 Task: Find connections with filter location Vassouras with filter topic #Innovationwith filter profile language Potuguese with filter current company Electric Vehicle Info with filter school Maharishi Vidya Mandir Senior Secondary School with filter industry Government Administration with filter service category Mortgage Lending with filter keywords title Supervisor
Action: Mouse moved to (475, 165)
Screenshot: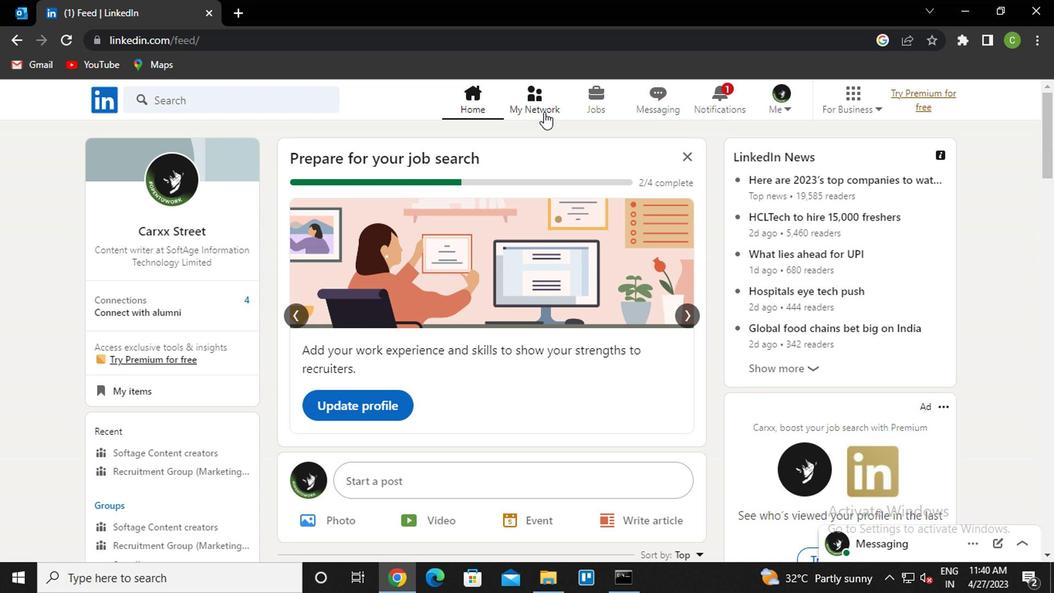 
Action: Mouse pressed left at (475, 165)
Screenshot: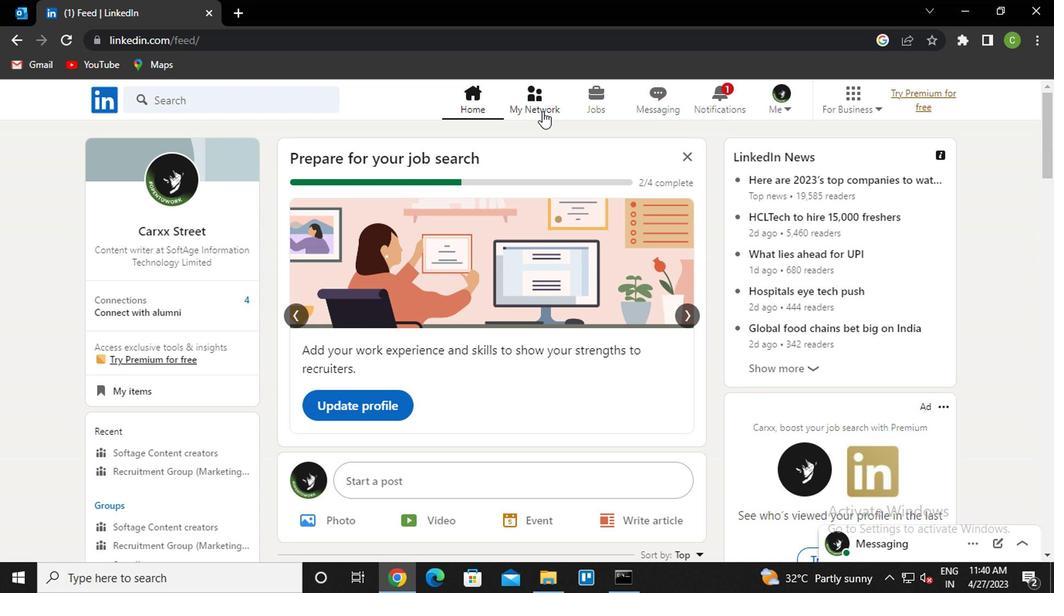 
Action: Mouse moved to (263, 228)
Screenshot: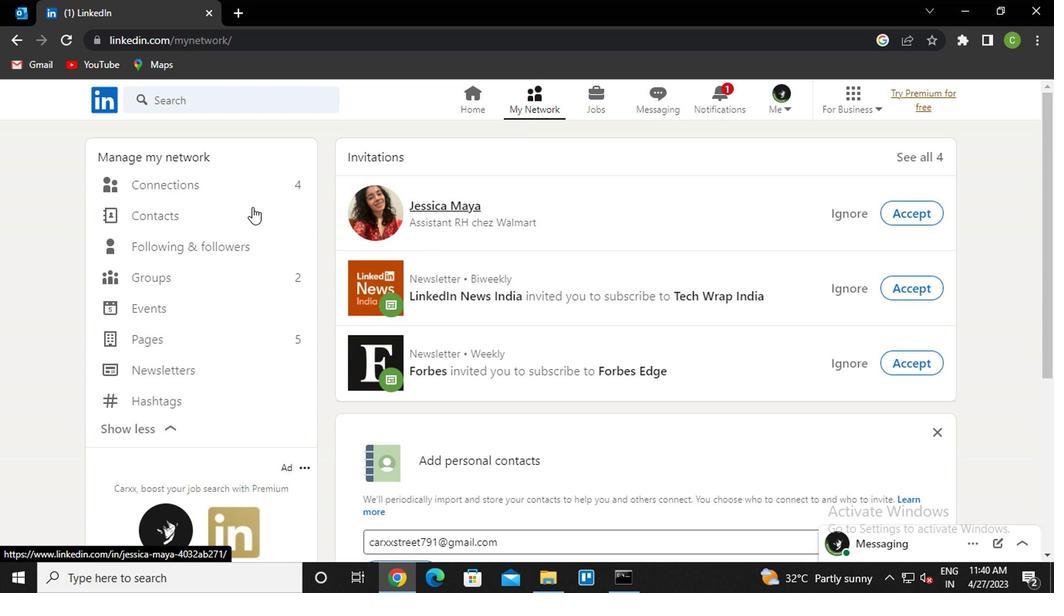 
Action: Mouse pressed left at (263, 228)
Screenshot: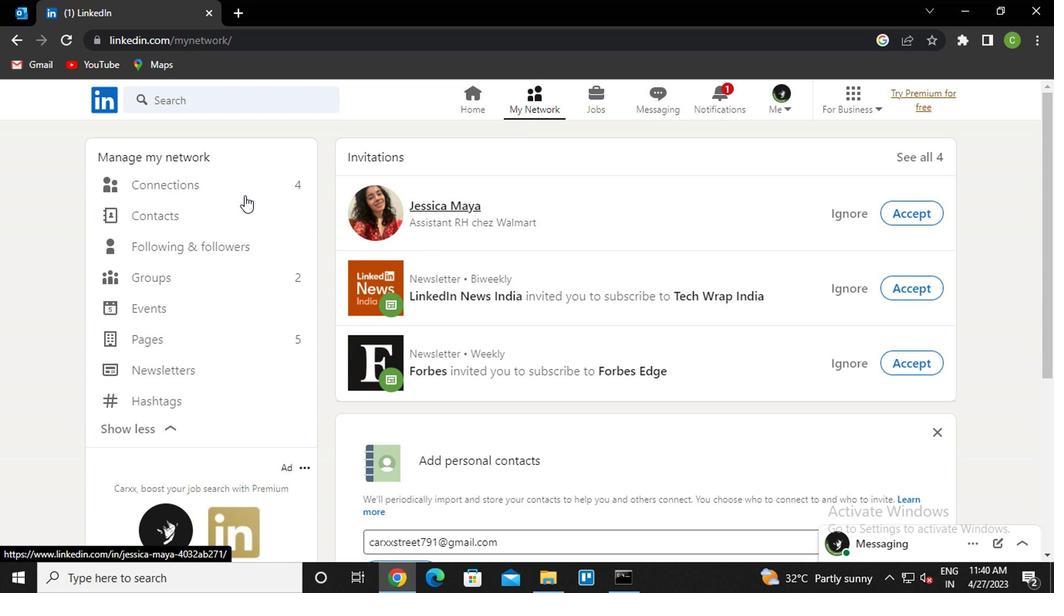 
Action: Mouse moved to (263, 226)
Screenshot: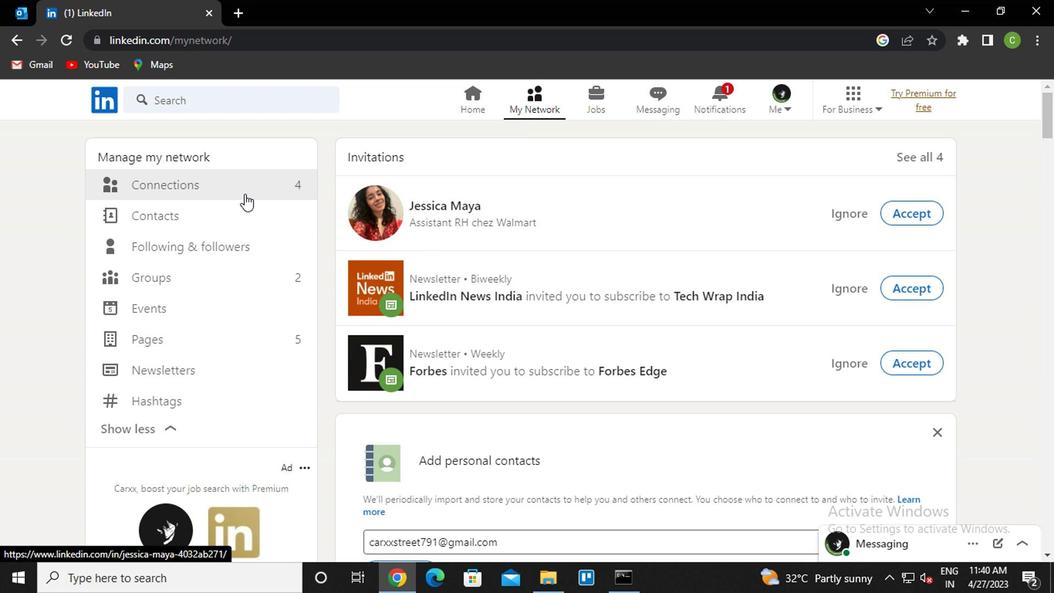 
Action: Mouse pressed left at (263, 226)
Screenshot: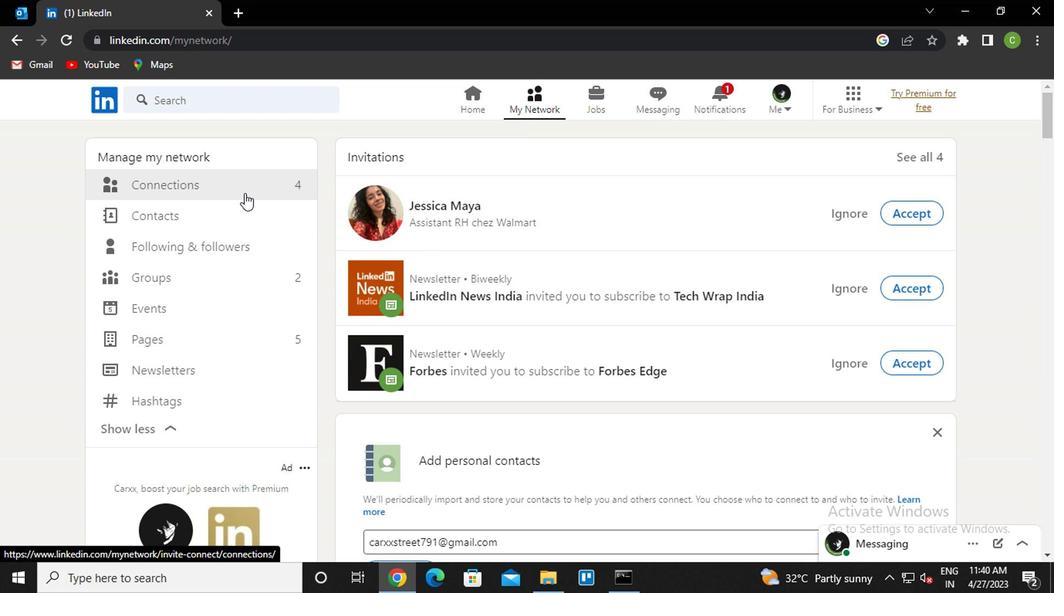 
Action: Mouse moved to (537, 221)
Screenshot: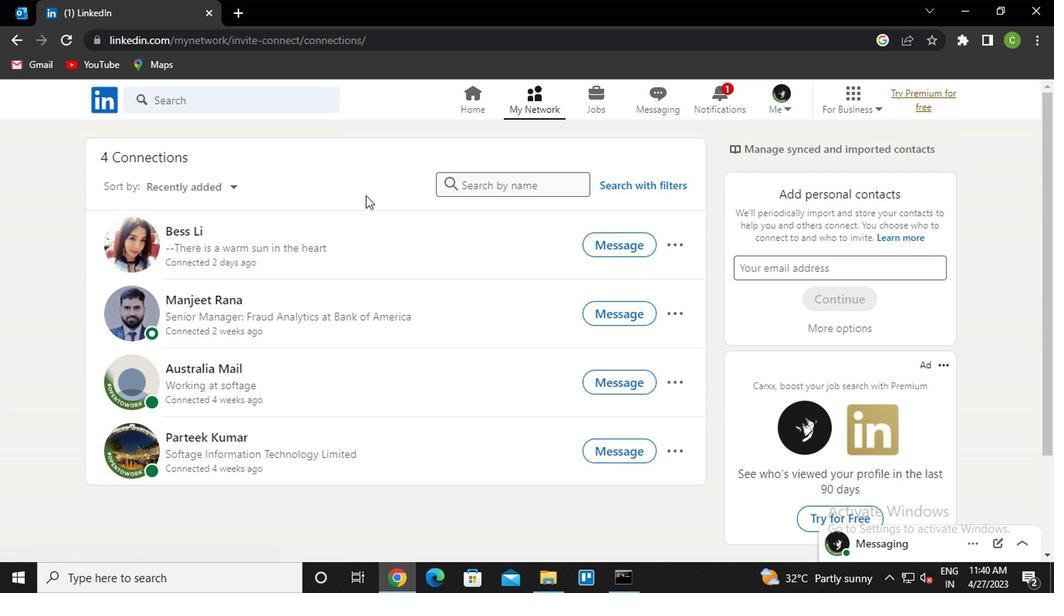 
Action: Mouse pressed left at (537, 221)
Screenshot: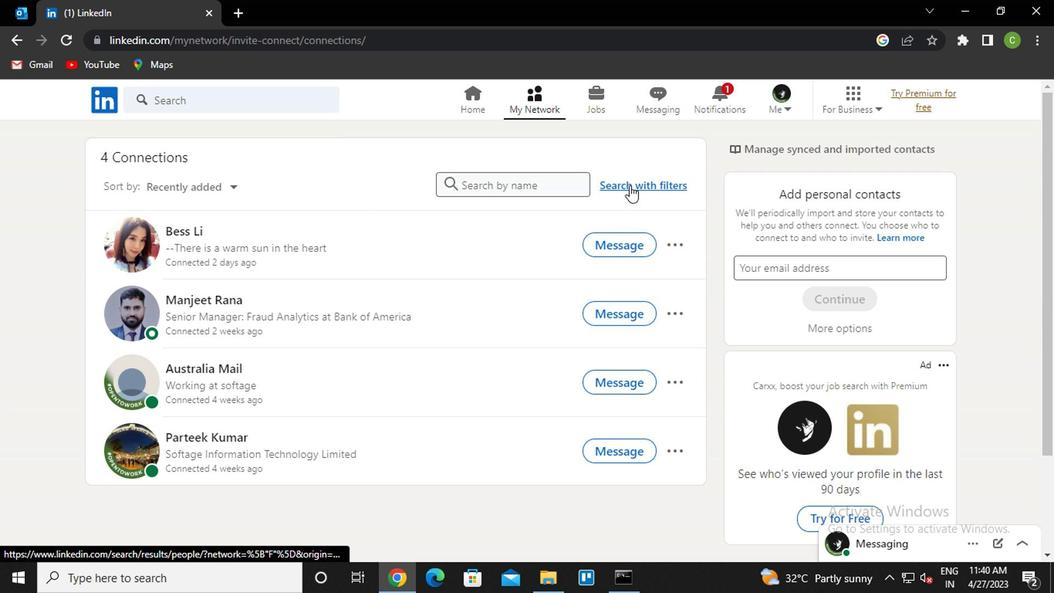 
Action: Mouse moved to (508, 195)
Screenshot: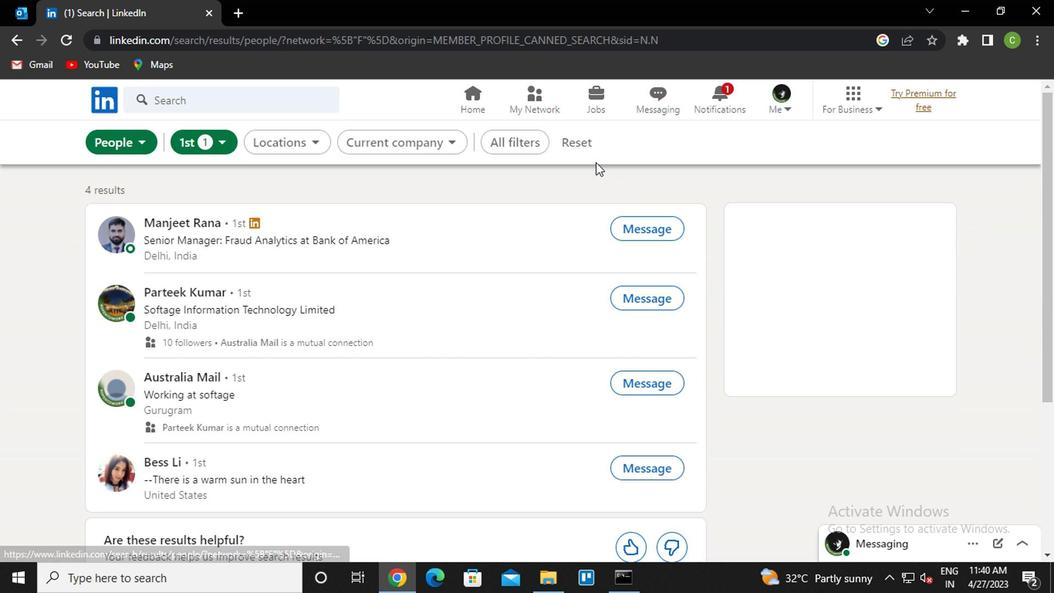 
Action: Mouse pressed left at (508, 195)
Screenshot: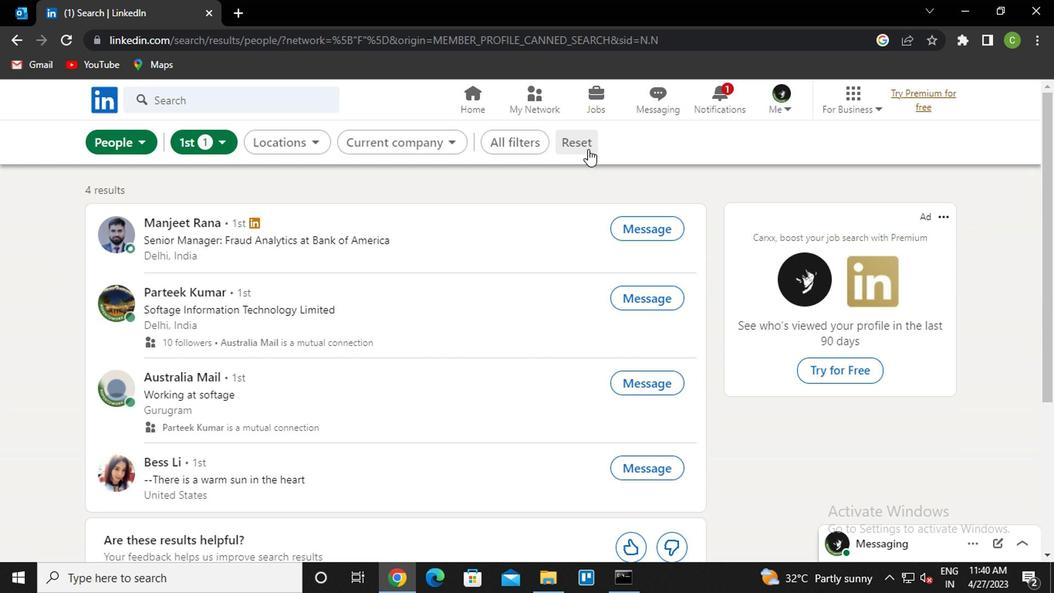 
Action: Mouse moved to (485, 193)
Screenshot: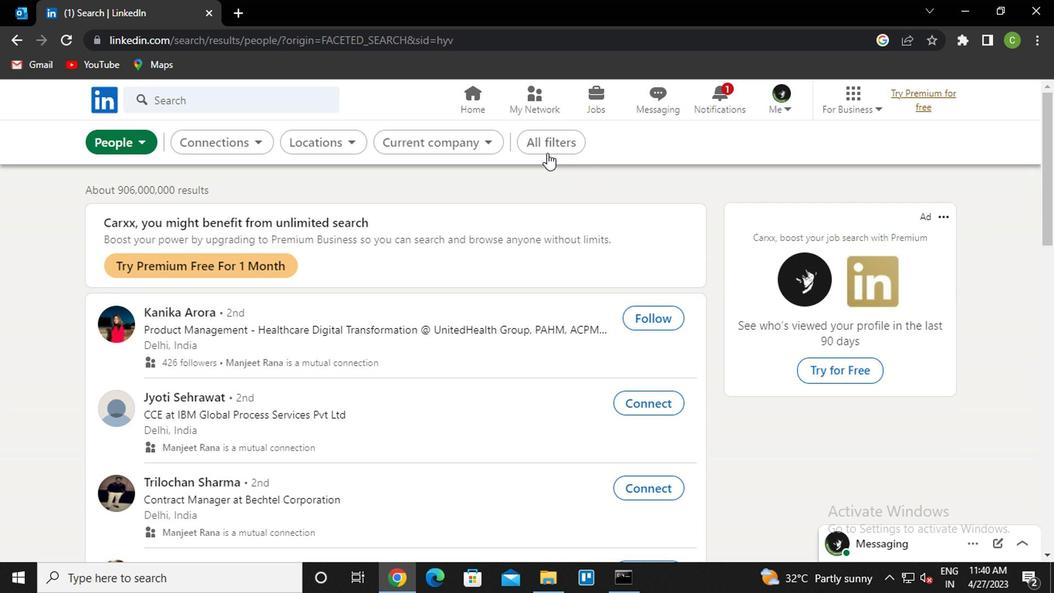 
Action: Mouse pressed left at (485, 193)
Screenshot: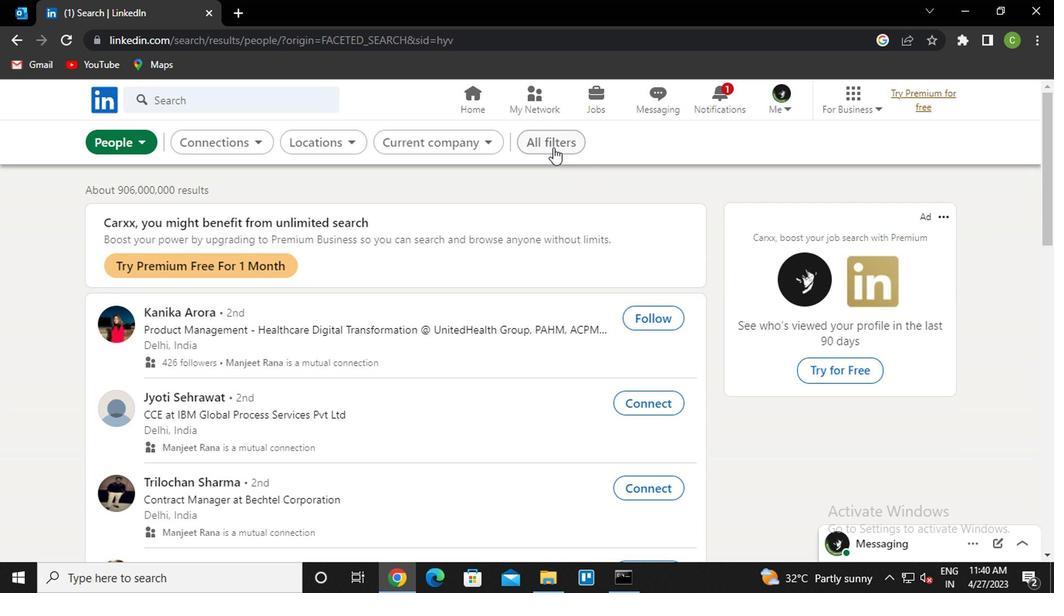 
Action: Mouse moved to (665, 314)
Screenshot: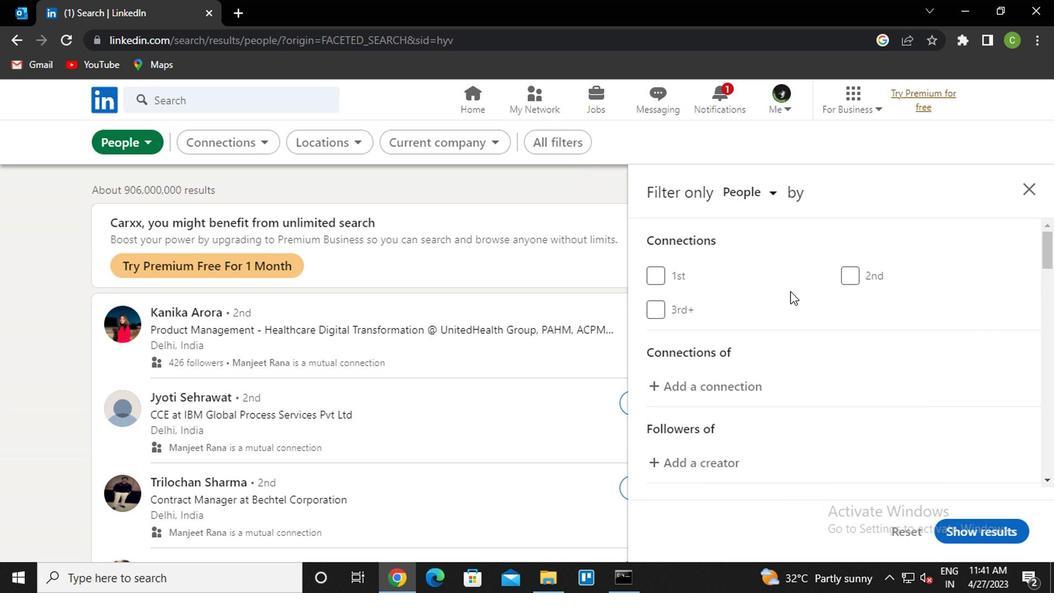 
Action: Mouse scrolled (665, 313) with delta (0, 0)
Screenshot: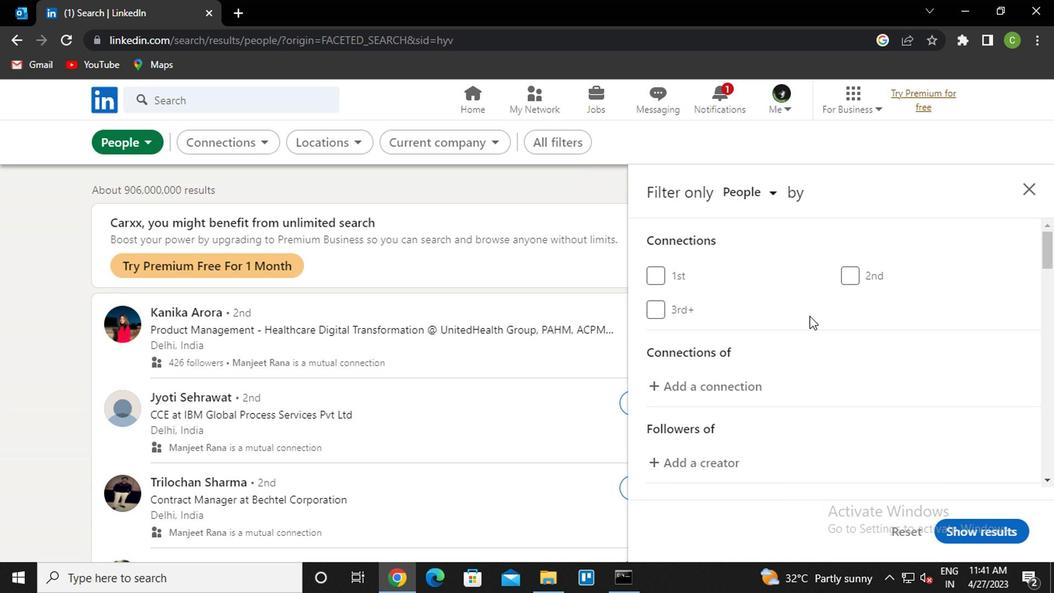 
Action: Mouse scrolled (665, 313) with delta (0, 0)
Screenshot: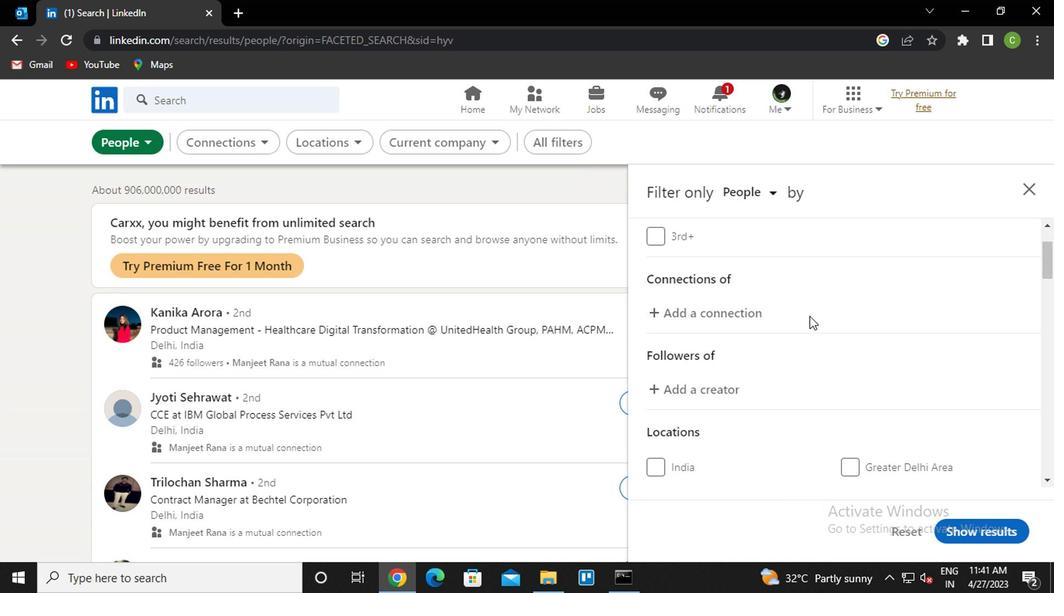 
Action: Mouse scrolled (665, 313) with delta (0, 0)
Screenshot: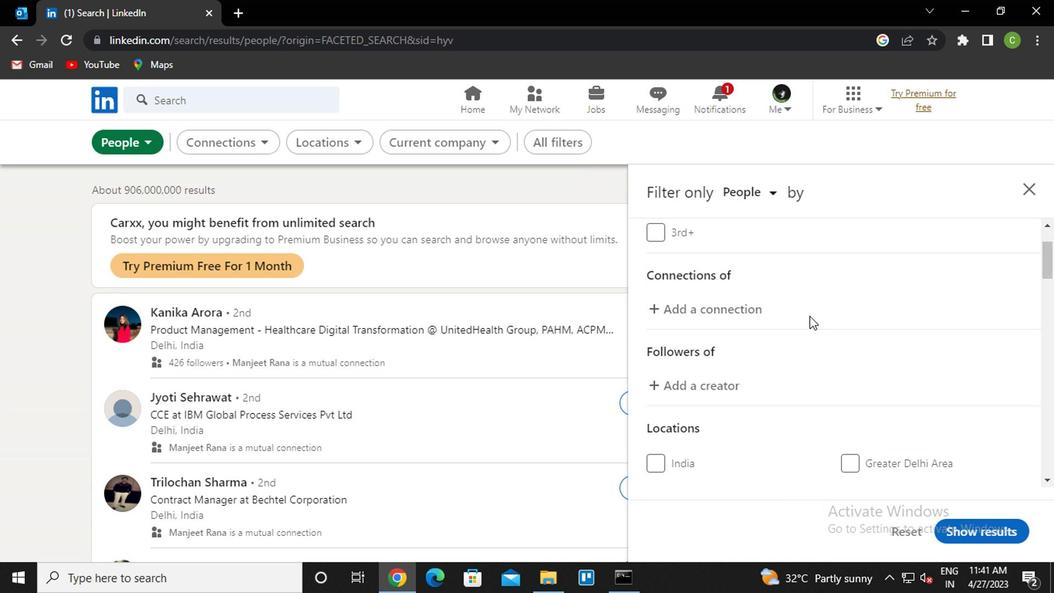 
Action: Mouse scrolled (665, 313) with delta (0, 0)
Screenshot: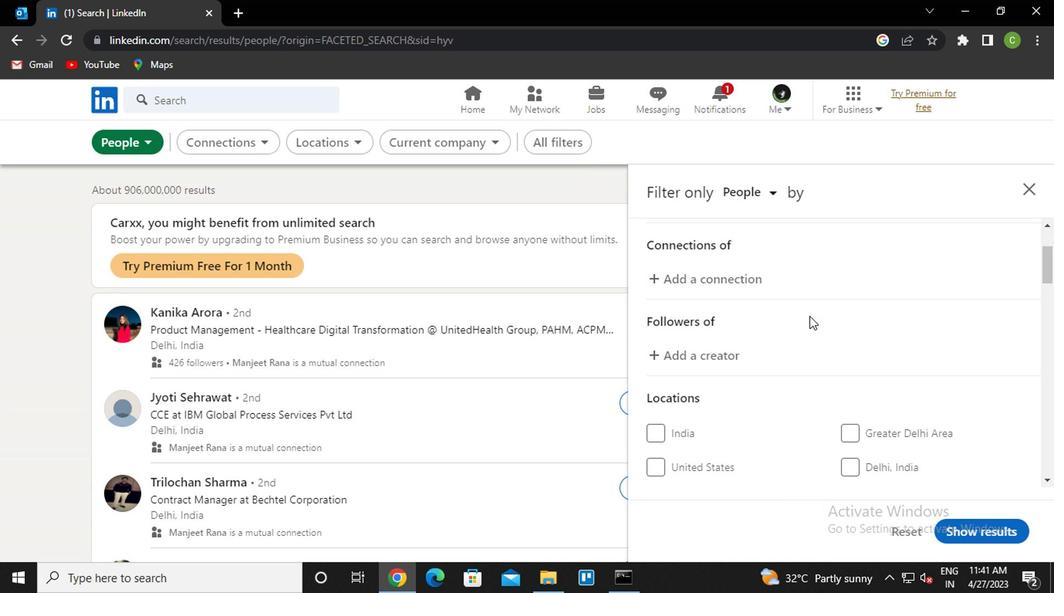
Action: Mouse moved to (711, 304)
Screenshot: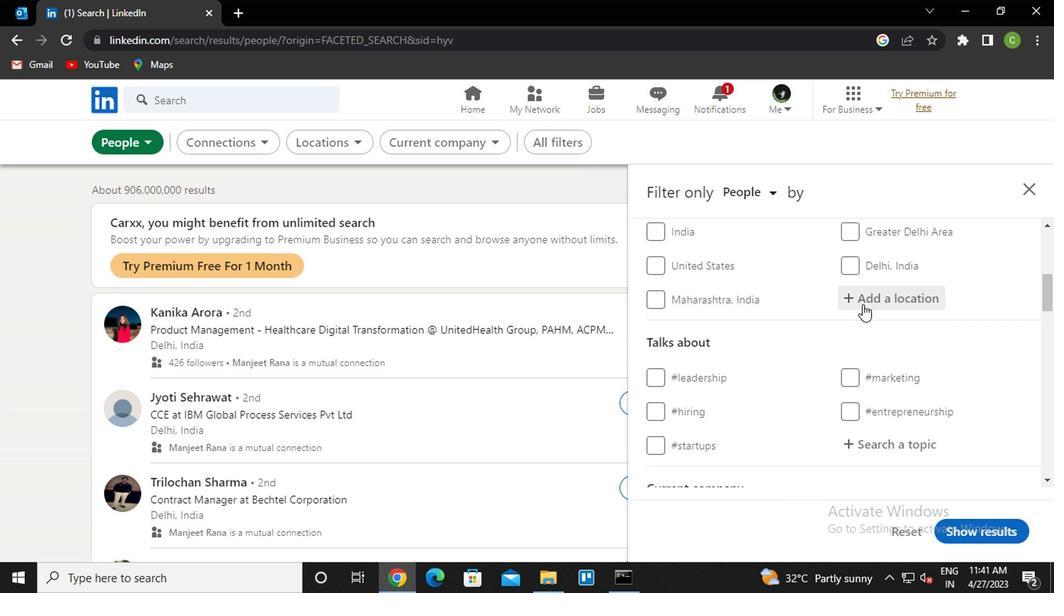 
Action: Mouse pressed left at (711, 304)
Screenshot: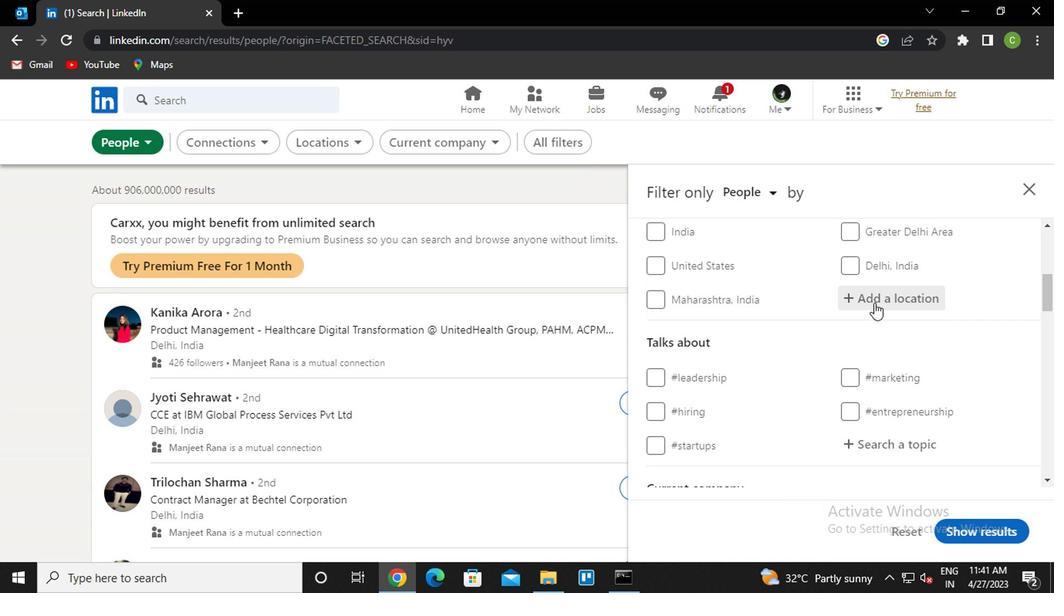 
Action: Key pressed <Key.caps_lock>v<Key.caps_lock>assour<Key.down><Key.enter>
Screenshot: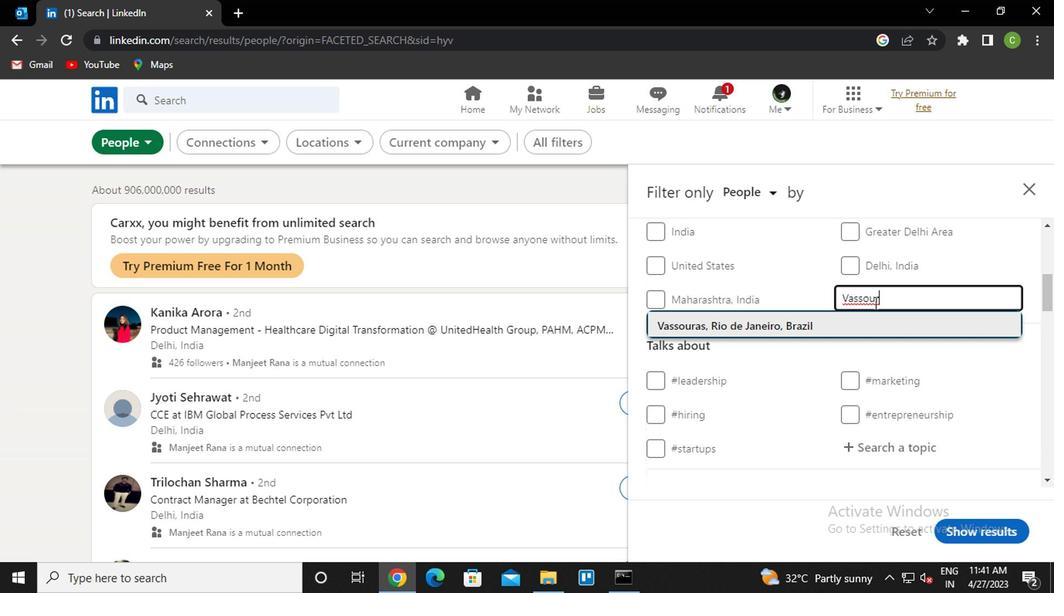 
Action: Mouse scrolled (711, 304) with delta (0, 0)
Screenshot: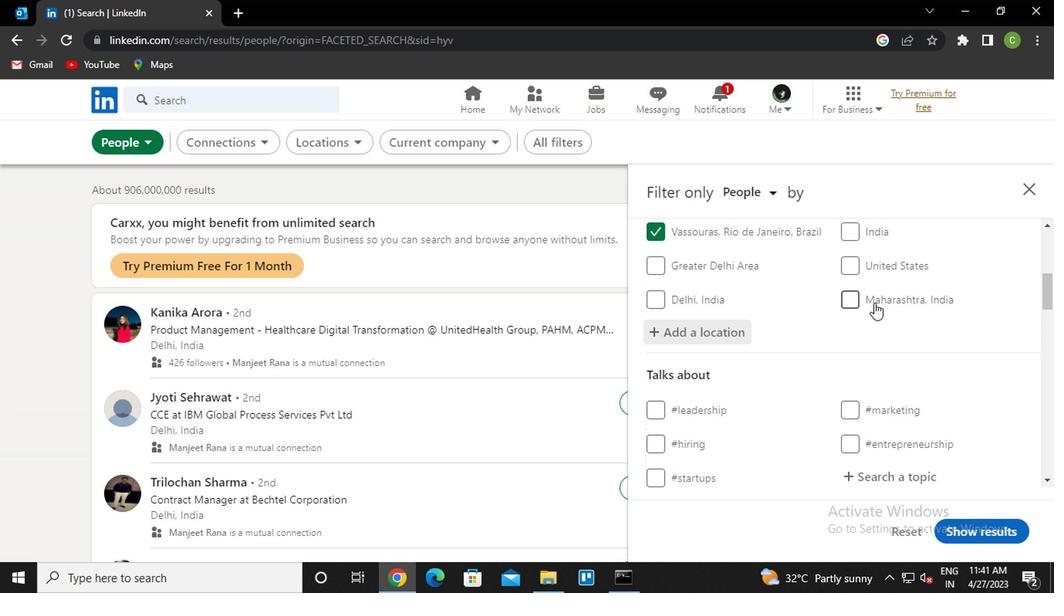 
Action: Mouse scrolled (711, 304) with delta (0, 0)
Screenshot: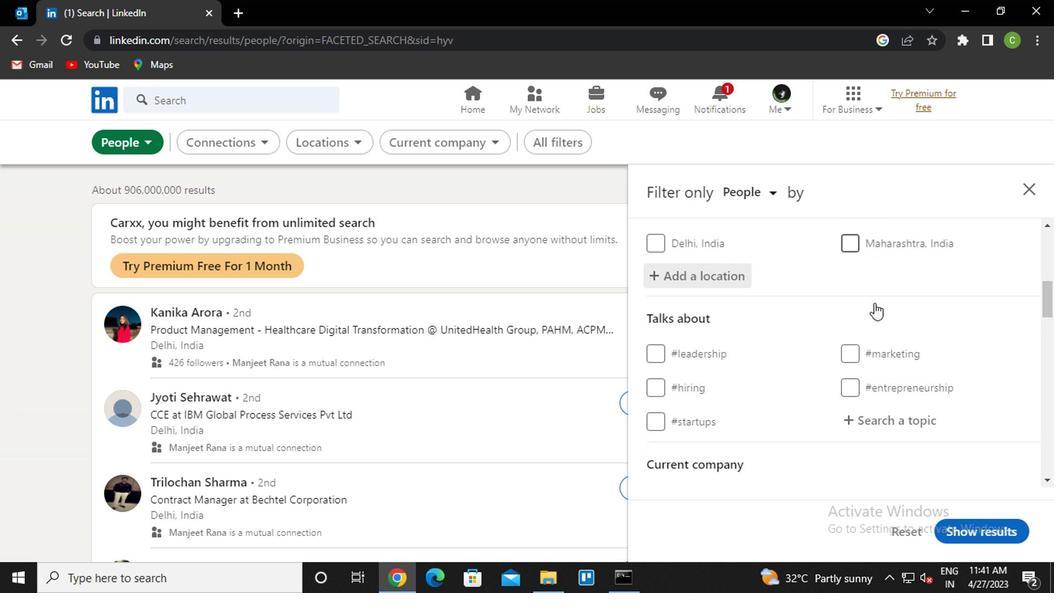 
Action: Mouse moved to (717, 313)
Screenshot: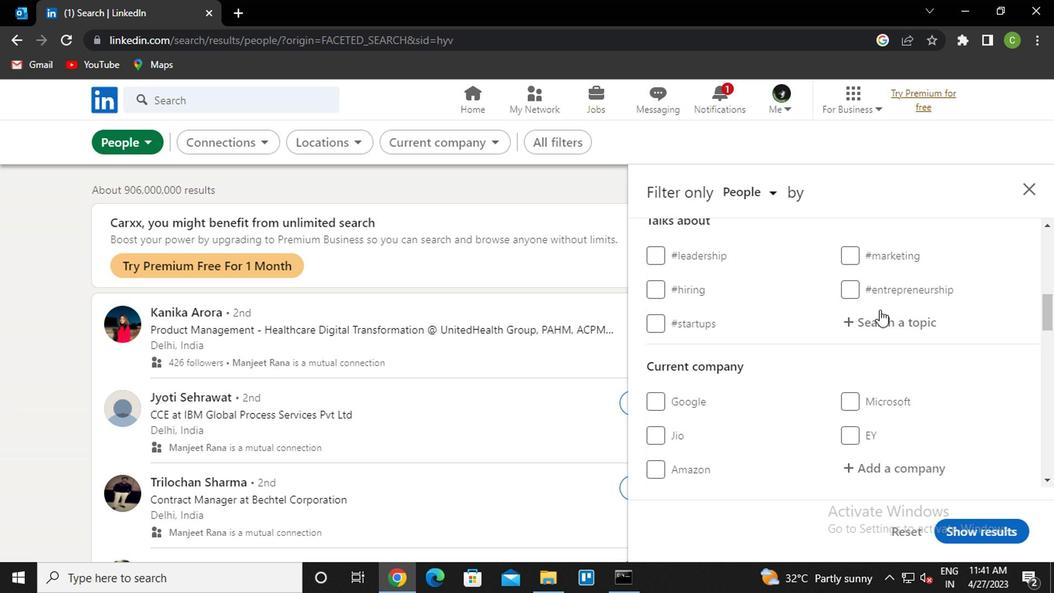 
Action: Mouse pressed left at (717, 313)
Screenshot: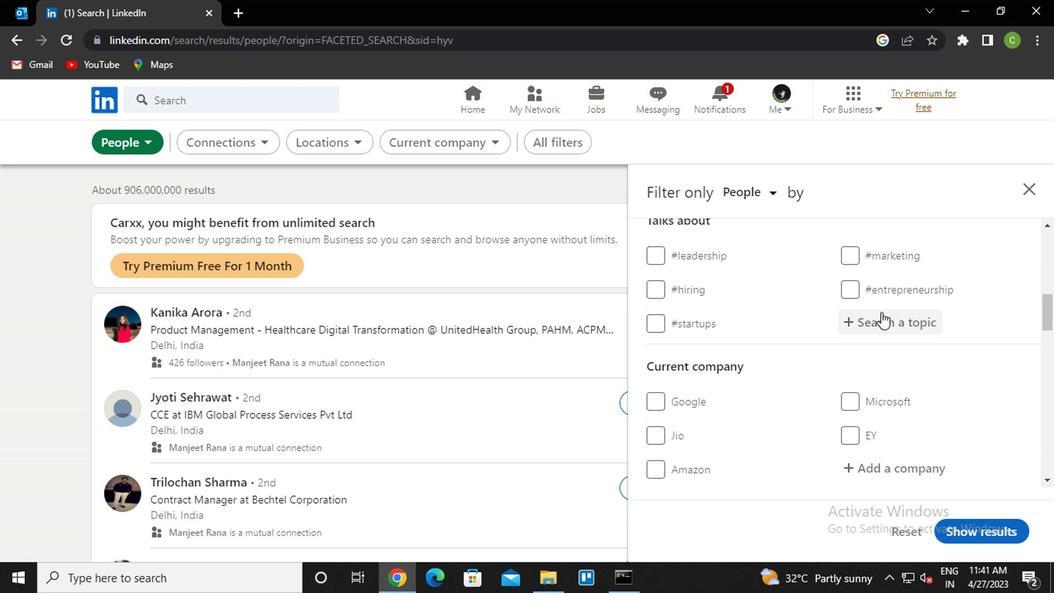 
Action: Key pressed innovatio<Key.down><Key.enter>
Screenshot: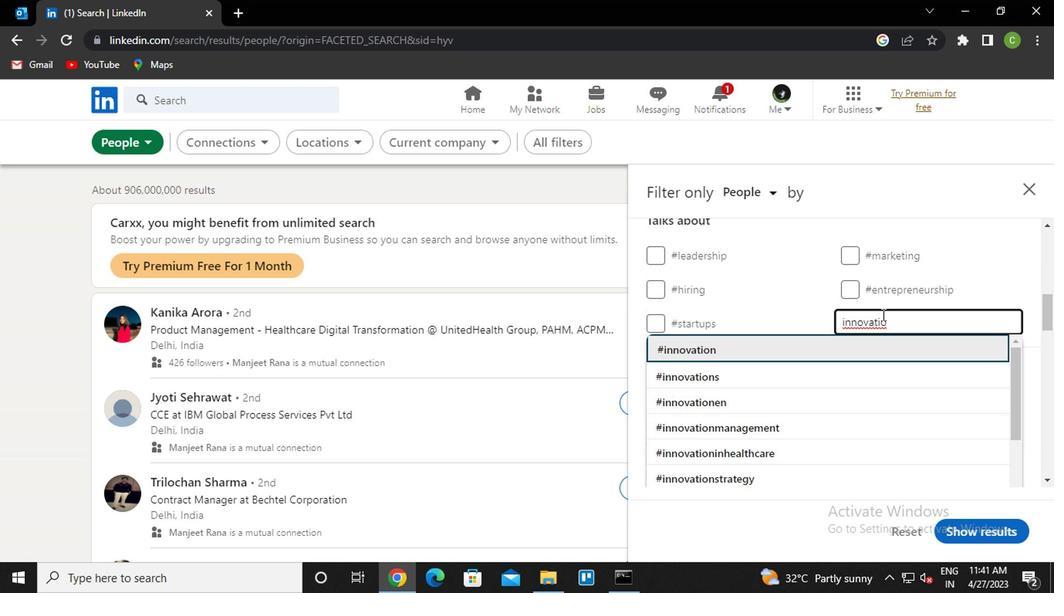 
Action: Mouse scrolled (717, 312) with delta (0, 0)
Screenshot: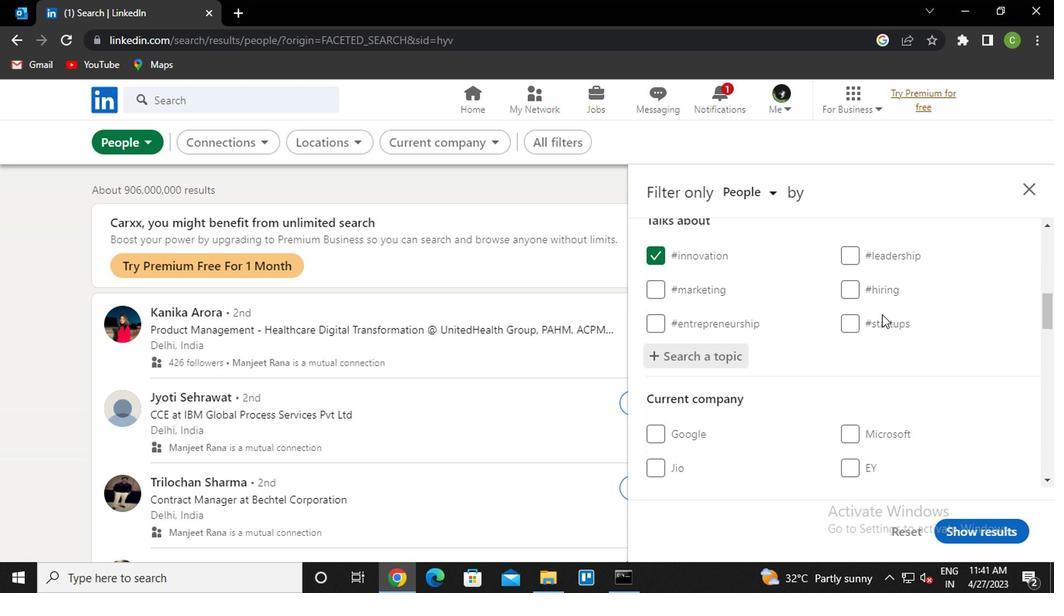 
Action: Mouse scrolled (717, 312) with delta (0, 0)
Screenshot: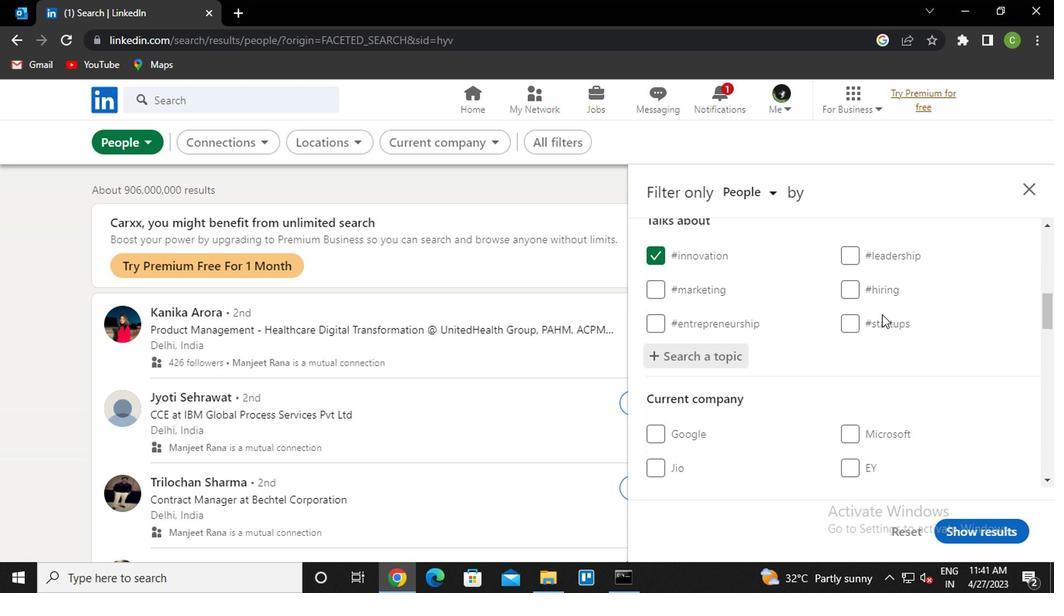 
Action: Mouse scrolled (717, 312) with delta (0, 0)
Screenshot: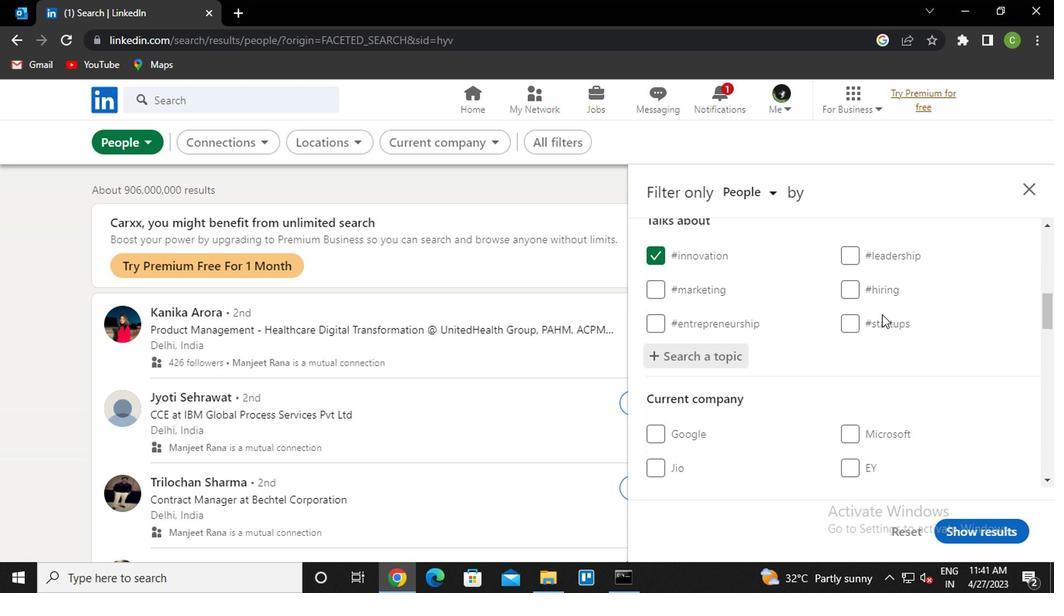 
Action: Mouse scrolled (717, 312) with delta (0, 0)
Screenshot: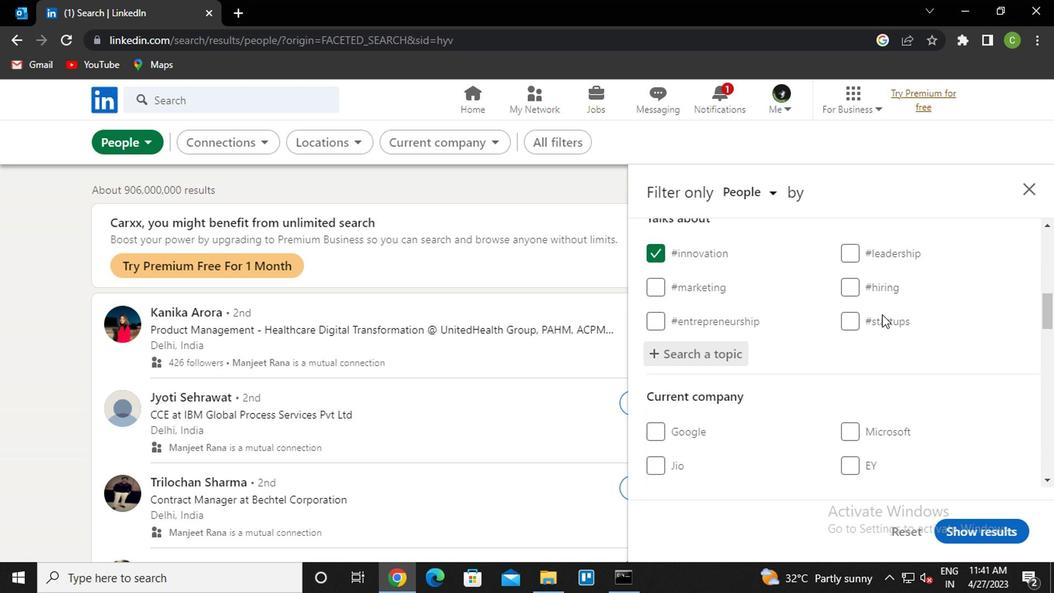 
Action: Mouse scrolled (717, 312) with delta (0, 0)
Screenshot: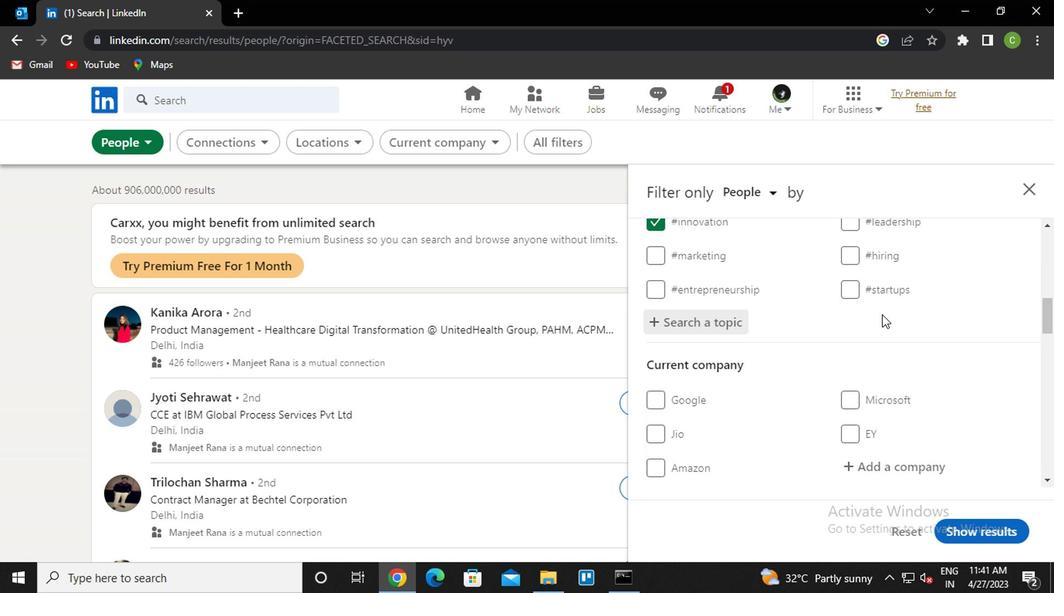 
Action: Mouse scrolled (717, 312) with delta (0, 0)
Screenshot: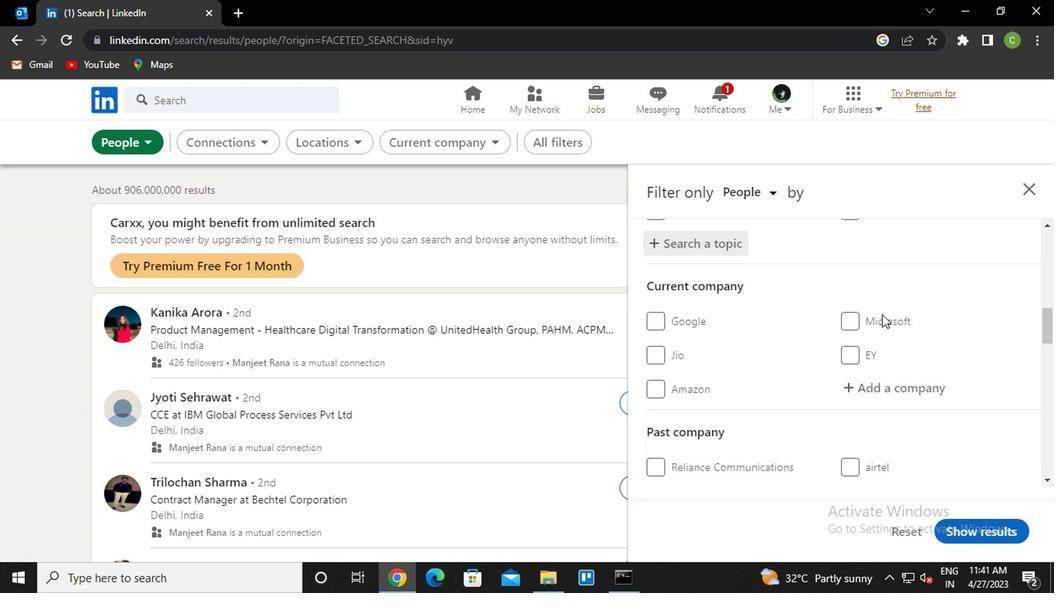 
Action: Mouse scrolled (717, 312) with delta (0, 0)
Screenshot: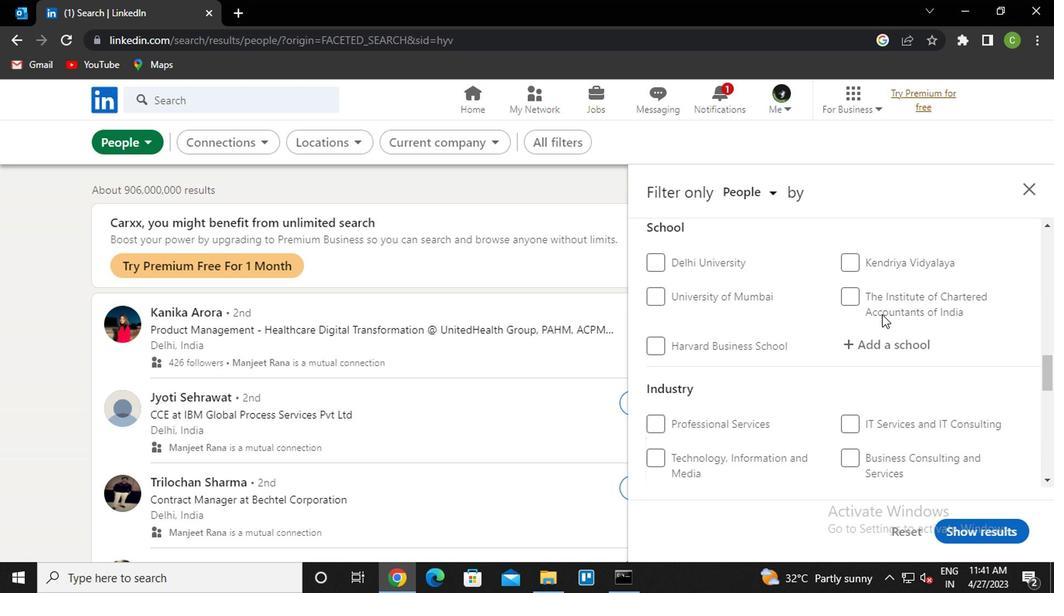 
Action: Mouse scrolled (717, 312) with delta (0, 0)
Screenshot: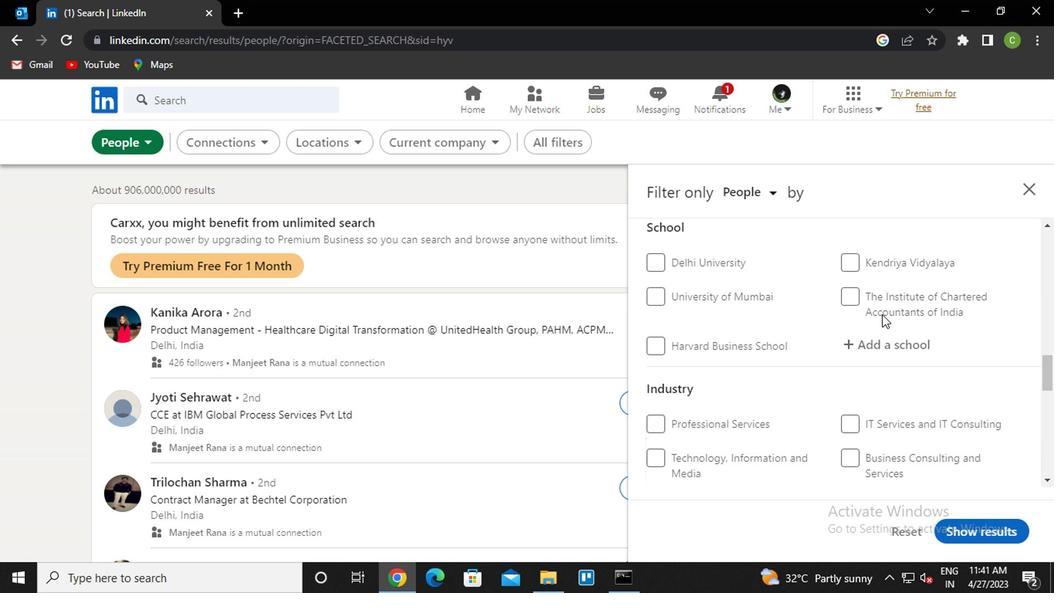 
Action: Mouse scrolled (717, 312) with delta (0, 0)
Screenshot: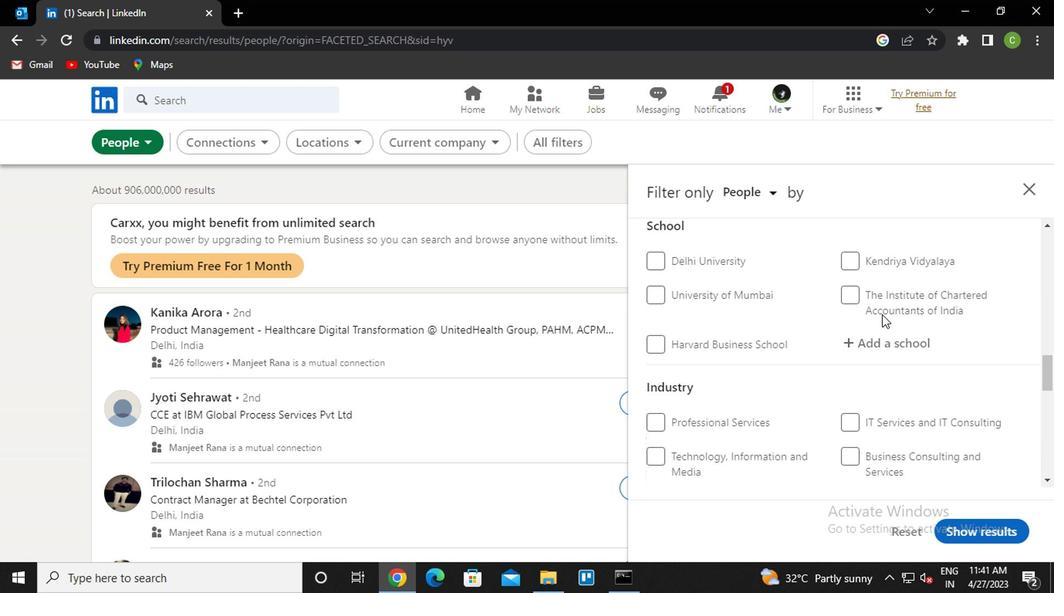 
Action: Mouse scrolled (717, 312) with delta (0, 0)
Screenshot: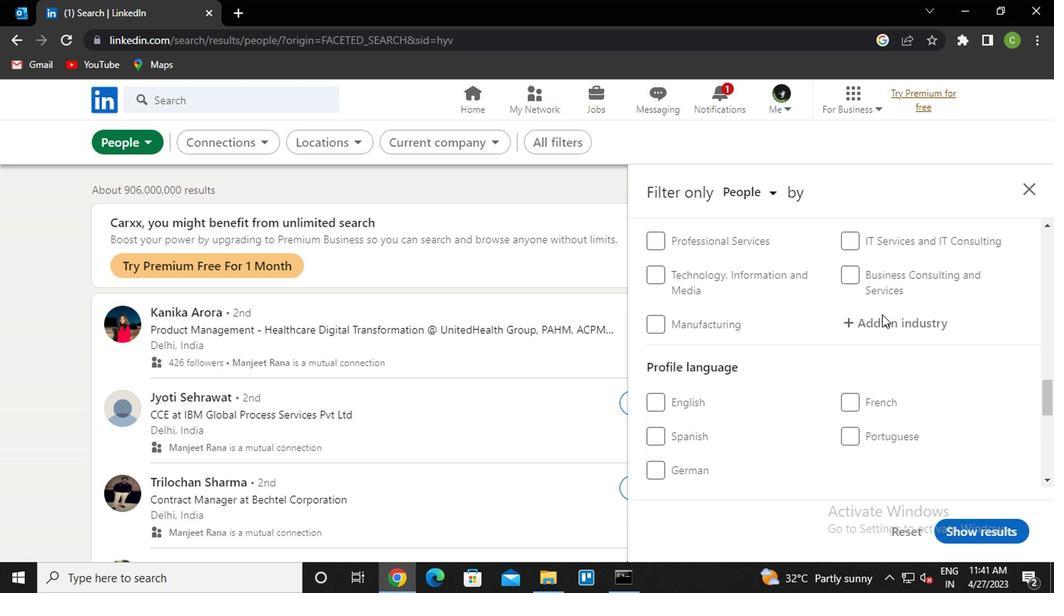 
Action: Mouse moved to (700, 308)
Screenshot: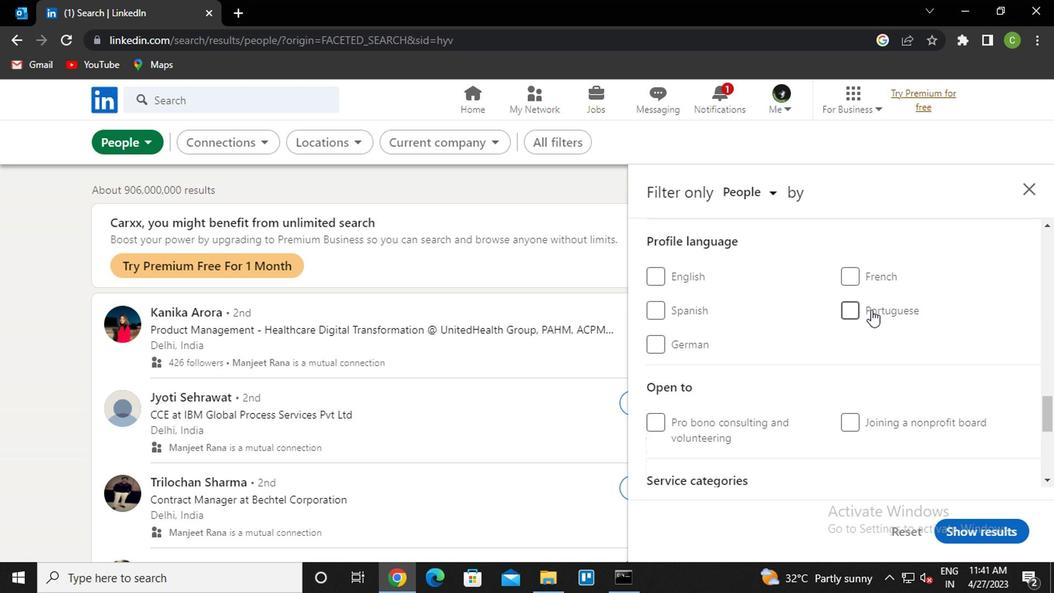 
Action: Mouse pressed left at (700, 308)
Screenshot: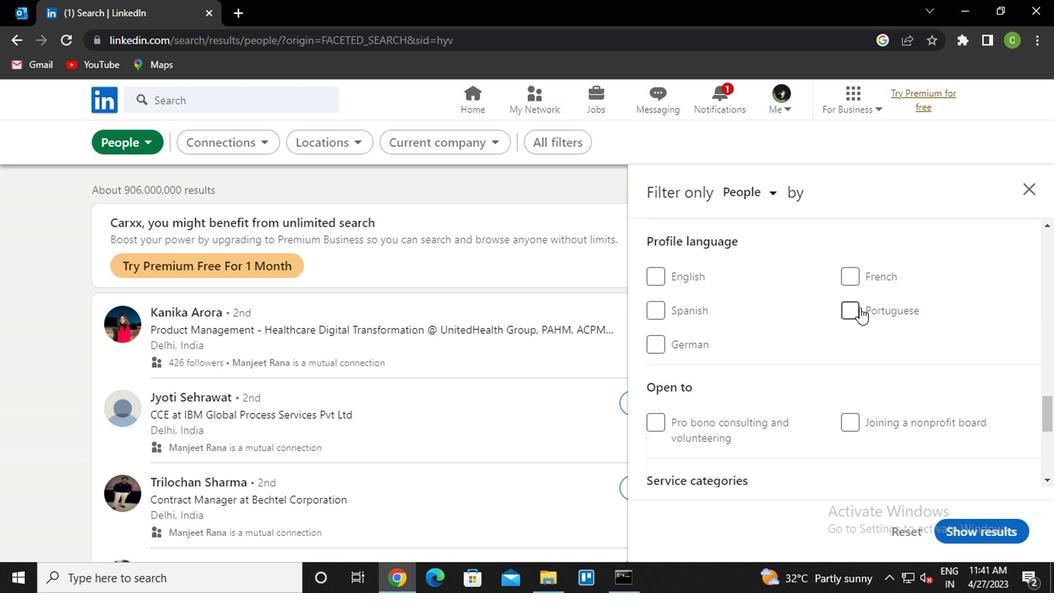 
Action: Mouse scrolled (700, 308) with delta (0, 0)
Screenshot: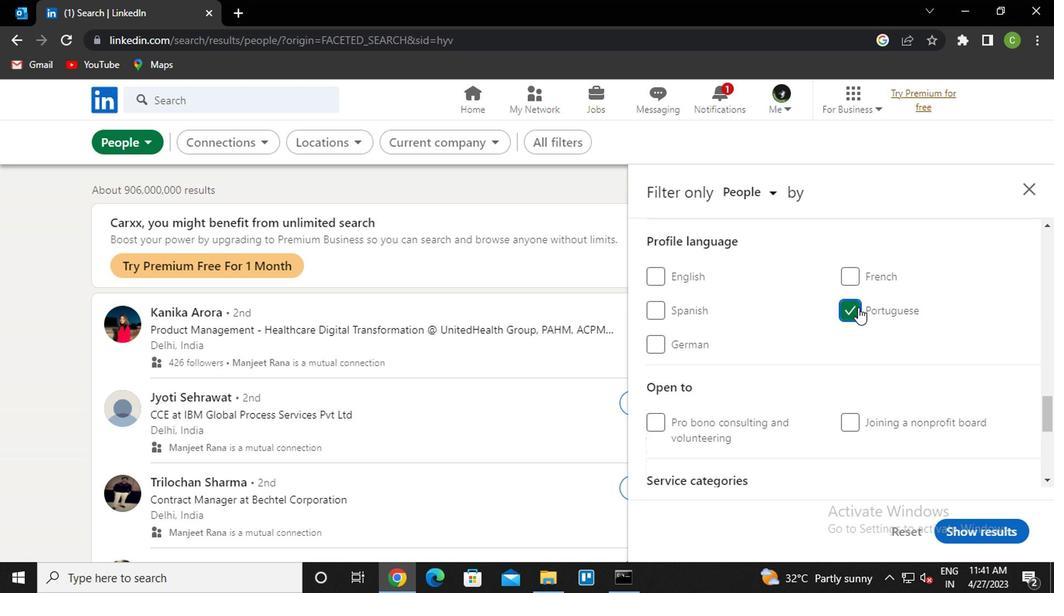 
Action: Mouse scrolled (700, 308) with delta (0, 0)
Screenshot: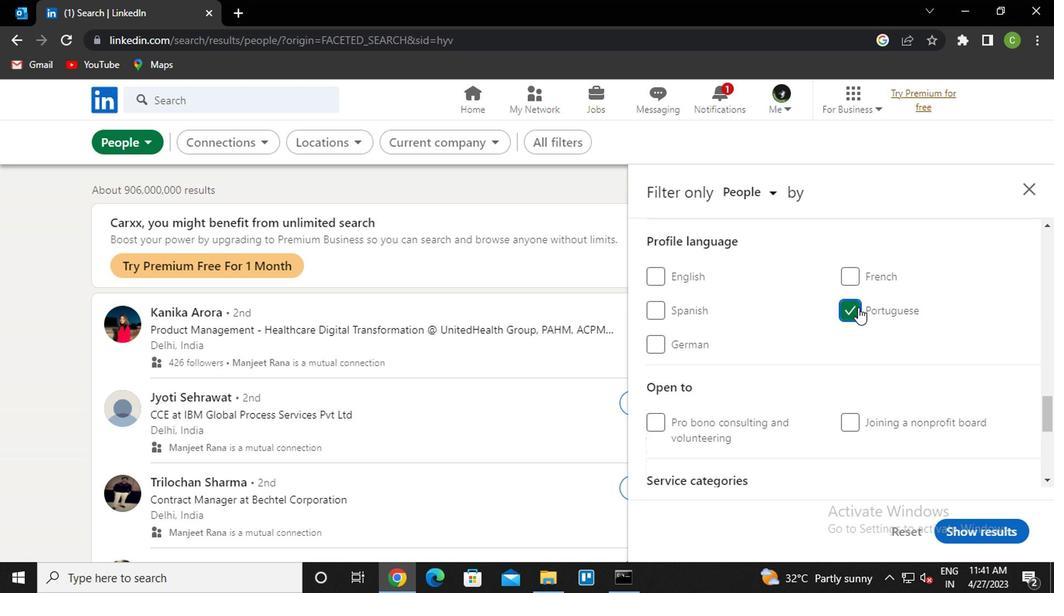 
Action: Mouse scrolled (700, 308) with delta (0, 0)
Screenshot: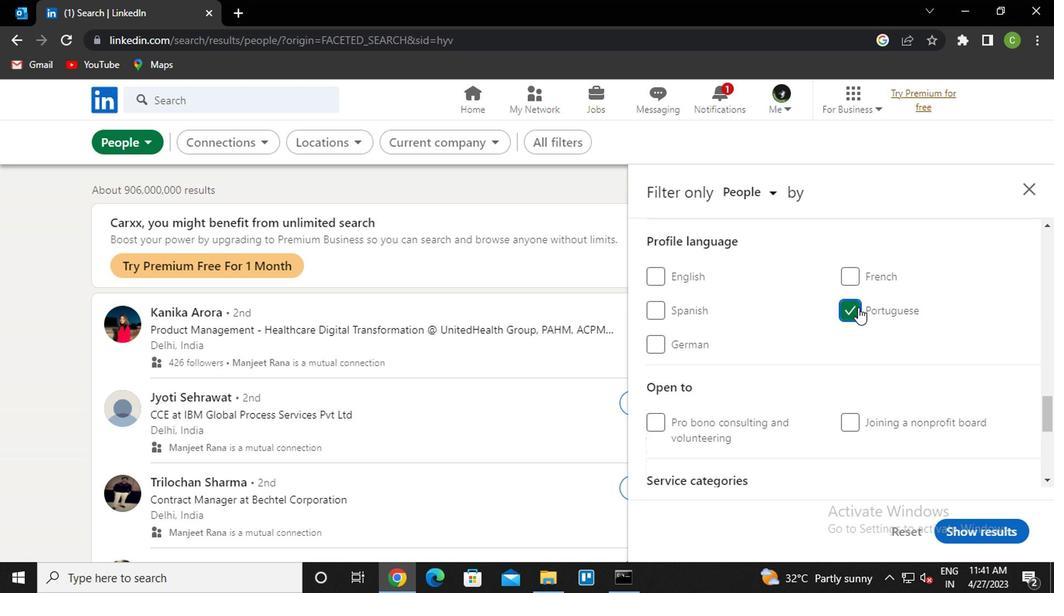 
Action: Mouse scrolled (700, 308) with delta (0, 0)
Screenshot: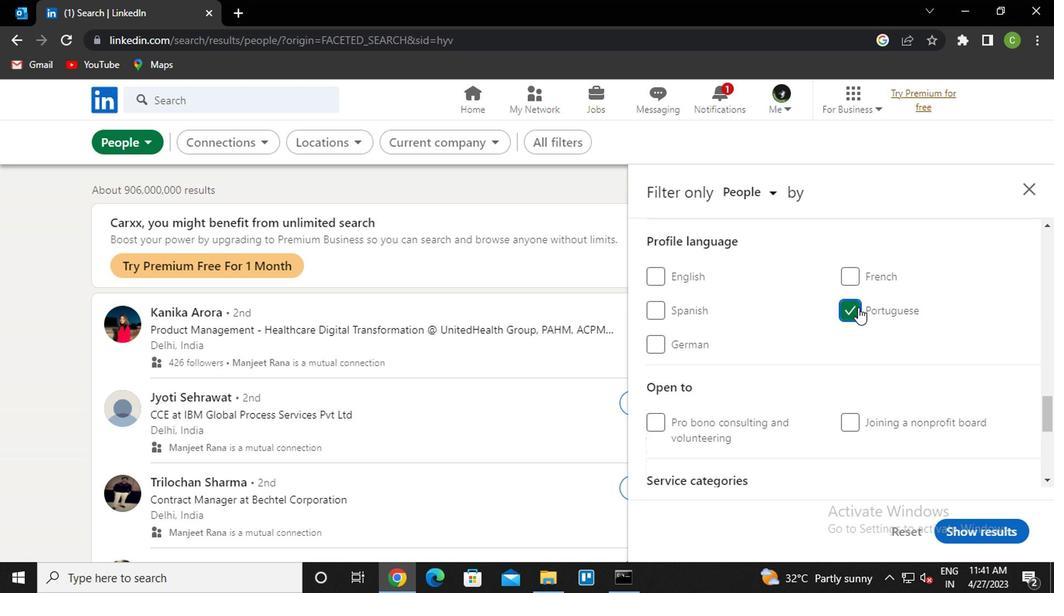 
Action: Mouse scrolled (700, 308) with delta (0, 0)
Screenshot: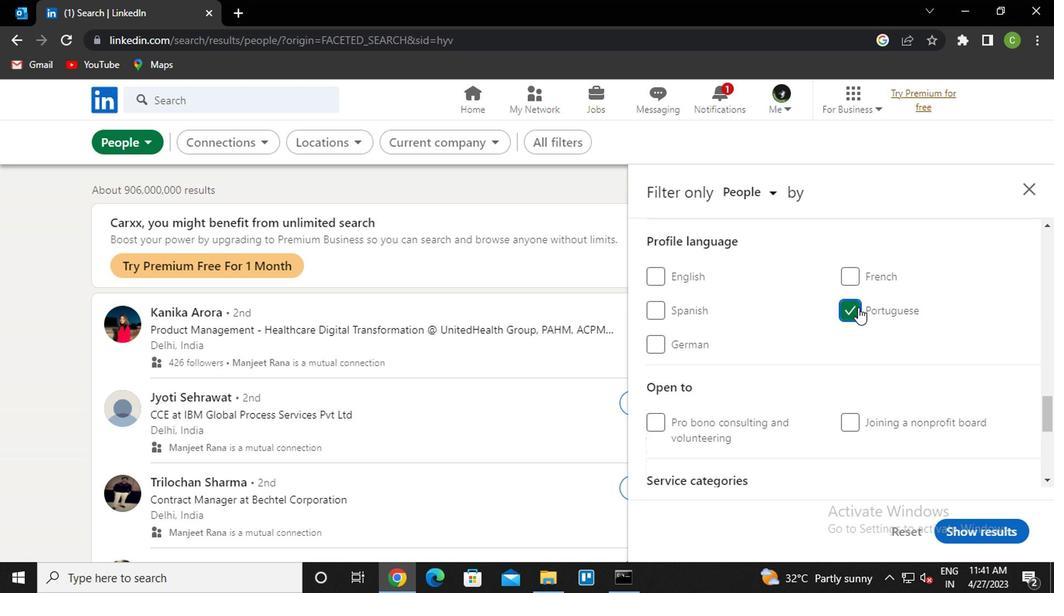 
Action: Mouse scrolled (700, 308) with delta (0, 0)
Screenshot: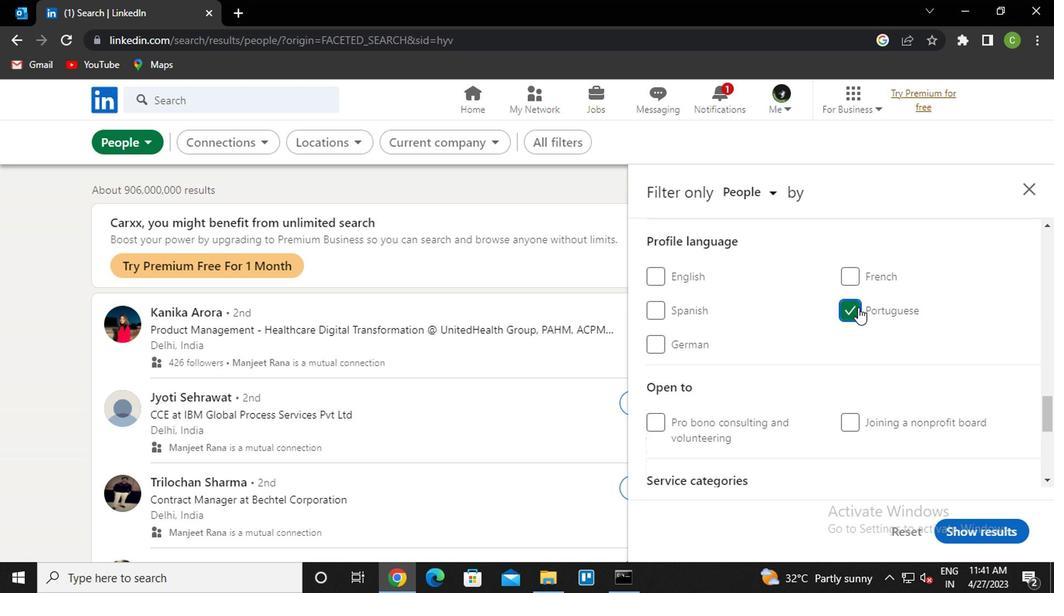 
Action: Mouse scrolled (700, 308) with delta (0, 0)
Screenshot: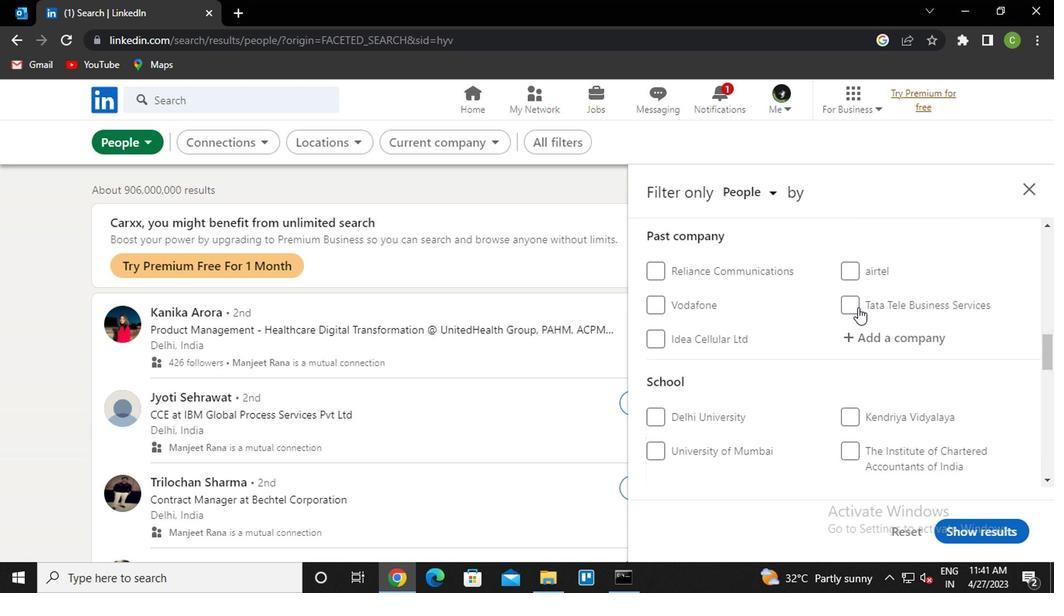 
Action: Mouse scrolled (700, 308) with delta (0, 0)
Screenshot: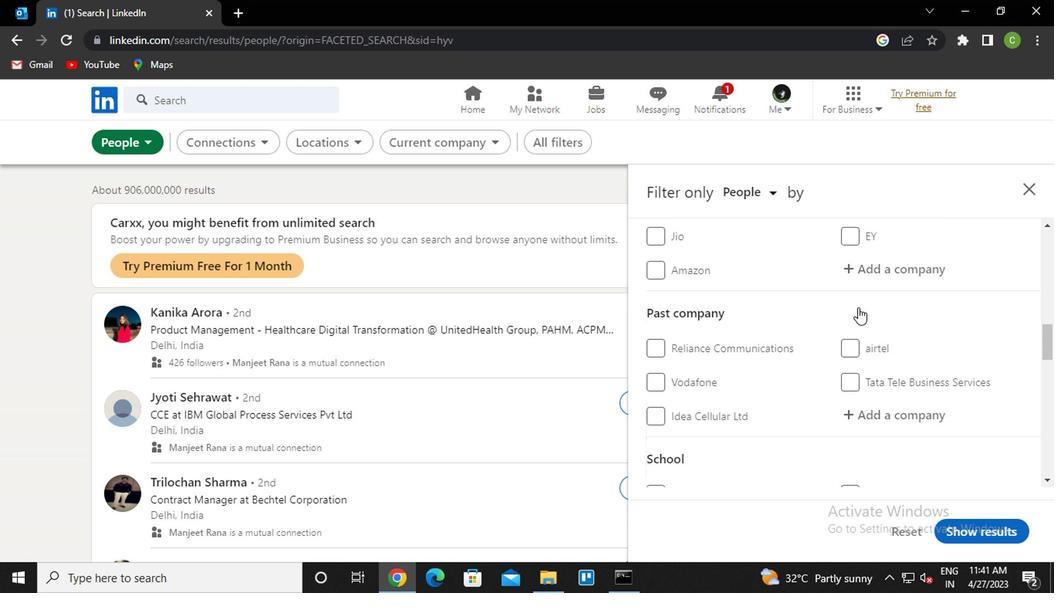 
Action: Mouse scrolled (700, 308) with delta (0, 0)
Screenshot: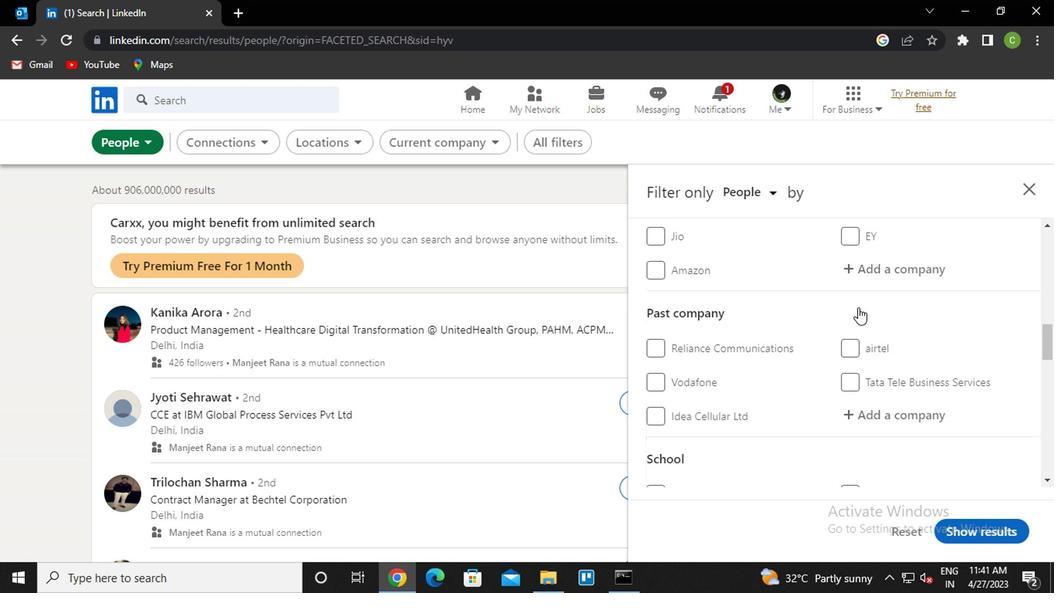 
Action: Mouse scrolled (700, 307) with delta (0, 0)
Screenshot: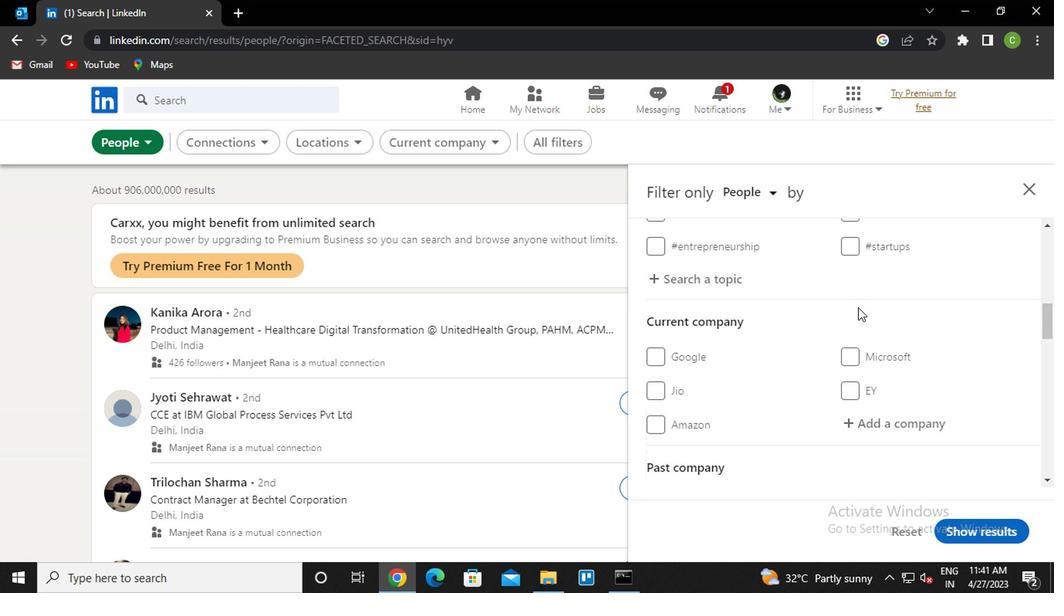 
Action: Mouse scrolled (700, 307) with delta (0, 0)
Screenshot: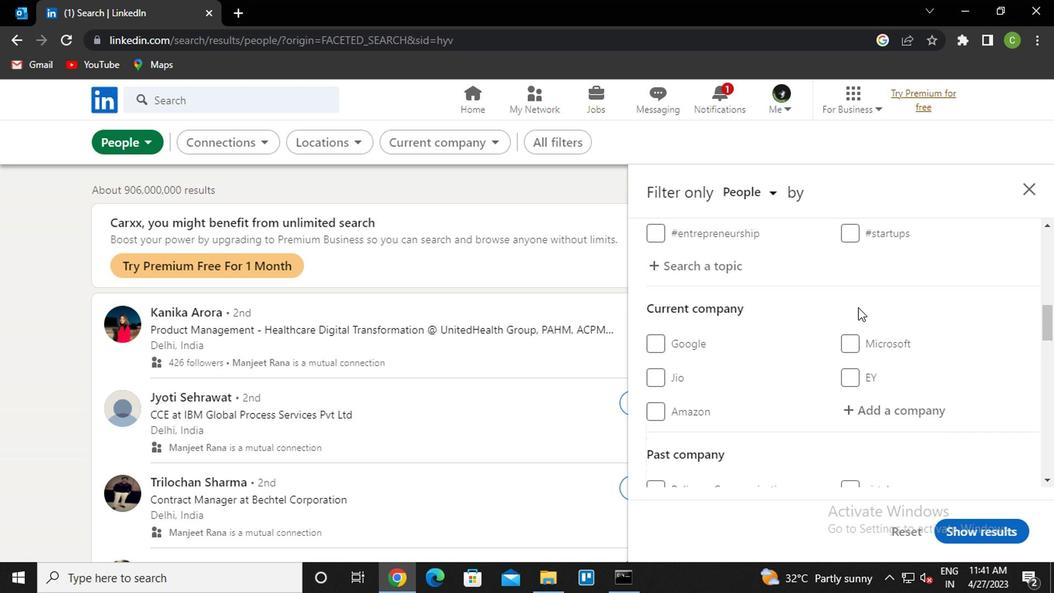 
Action: Mouse moved to (712, 284)
Screenshot: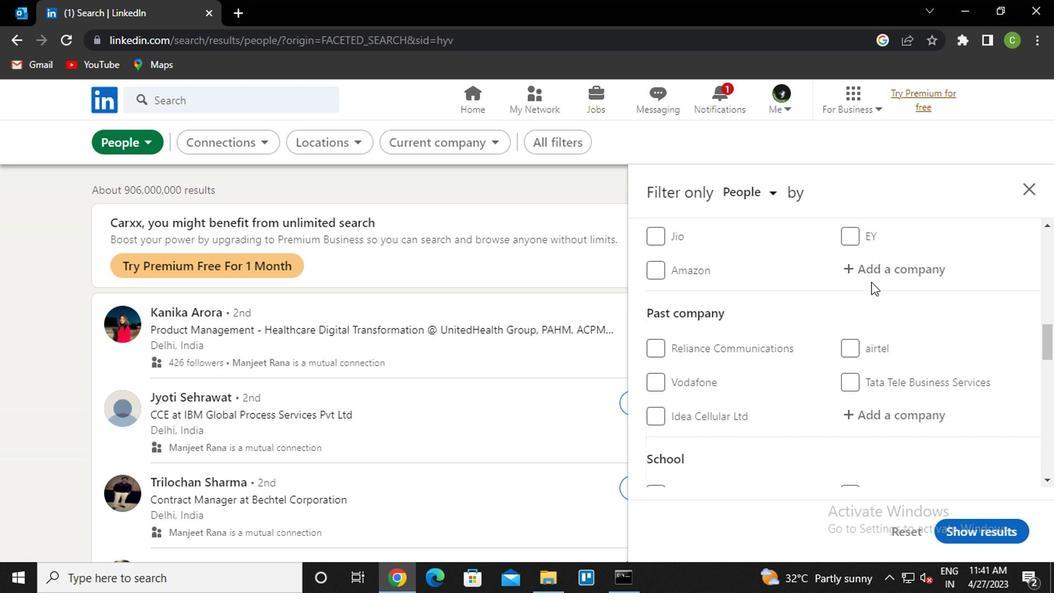 
Action: Mouse pressed left at (712, 284)
Screenshot: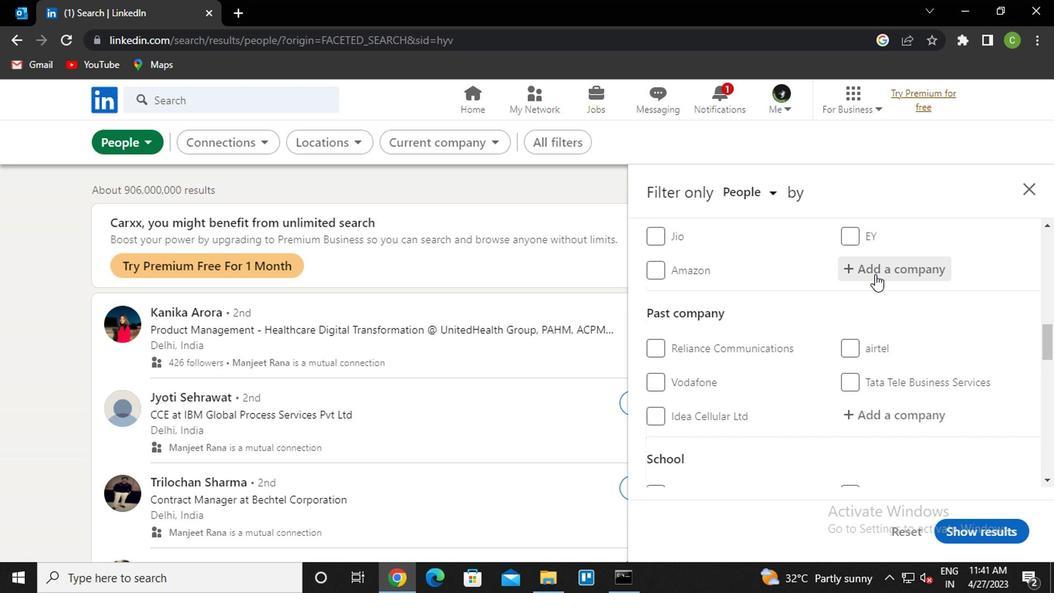 
Action: Key pressed <Key.caps_lock>e<Key.caps_lock>lectric<Key.space><Key.caps_lock>v<Key.caps_lock>e<Key.down><Key.enter>
Screenshot: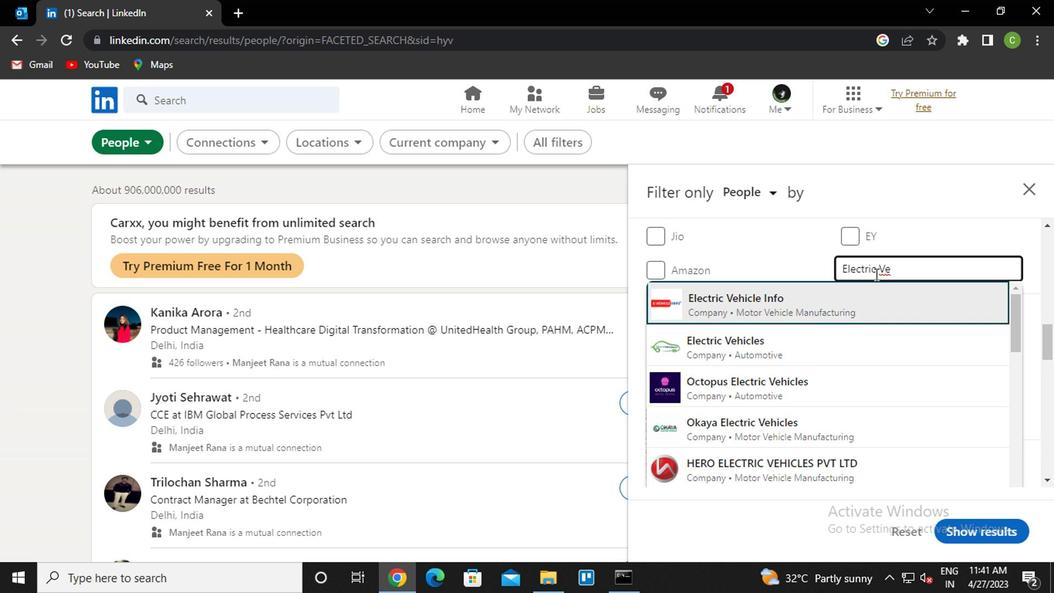 
Action: Mouse scrolled (712, 284) with delta (0, 0)
Screenshot: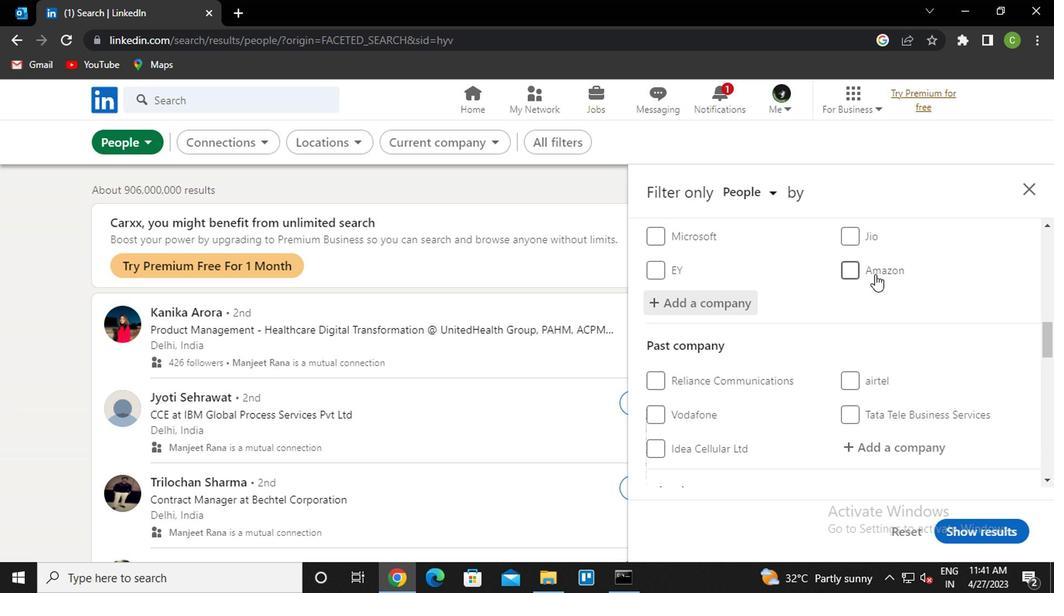 
Action: Mouse scrolled (712, 284) with delta (0, 0)
Screenshot: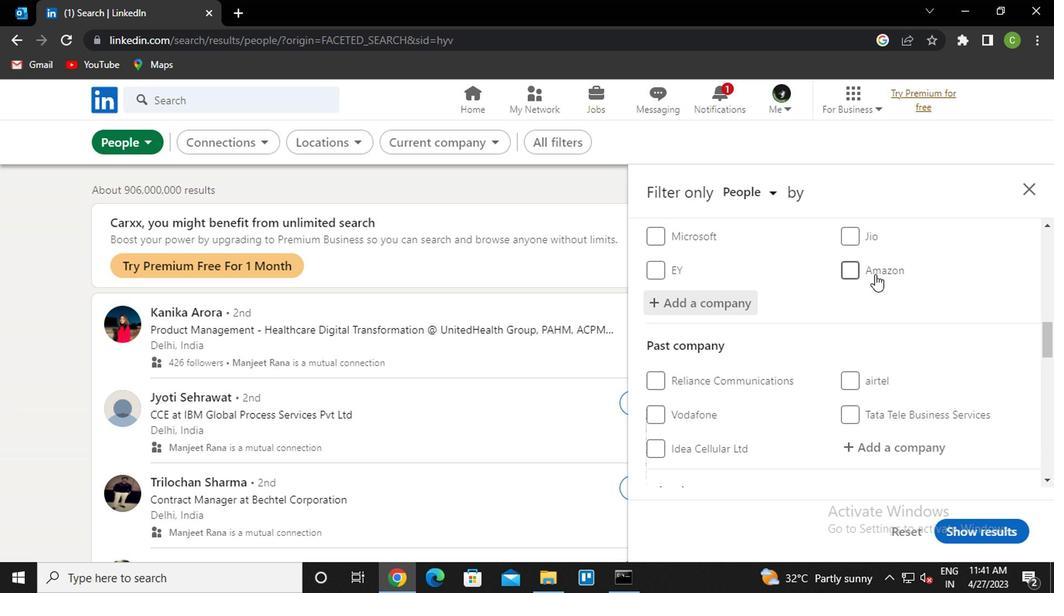 
Action: Mouse scrolled (712, 284) with delta (0, 0)
Screenshot: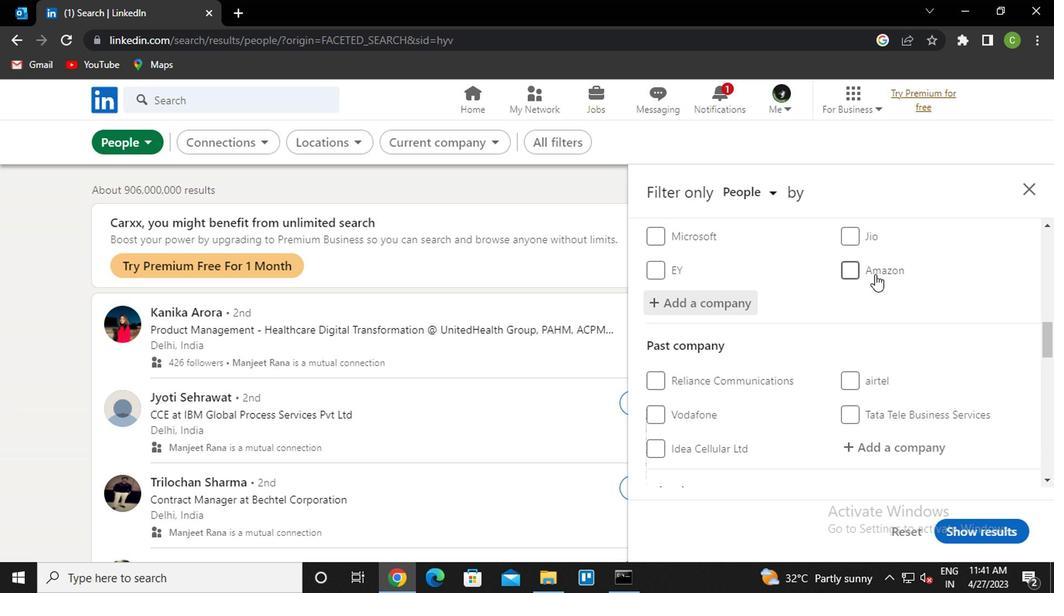 
Action: Mouse scrolled (712, 284) with delta (0, 0)
Screenshot: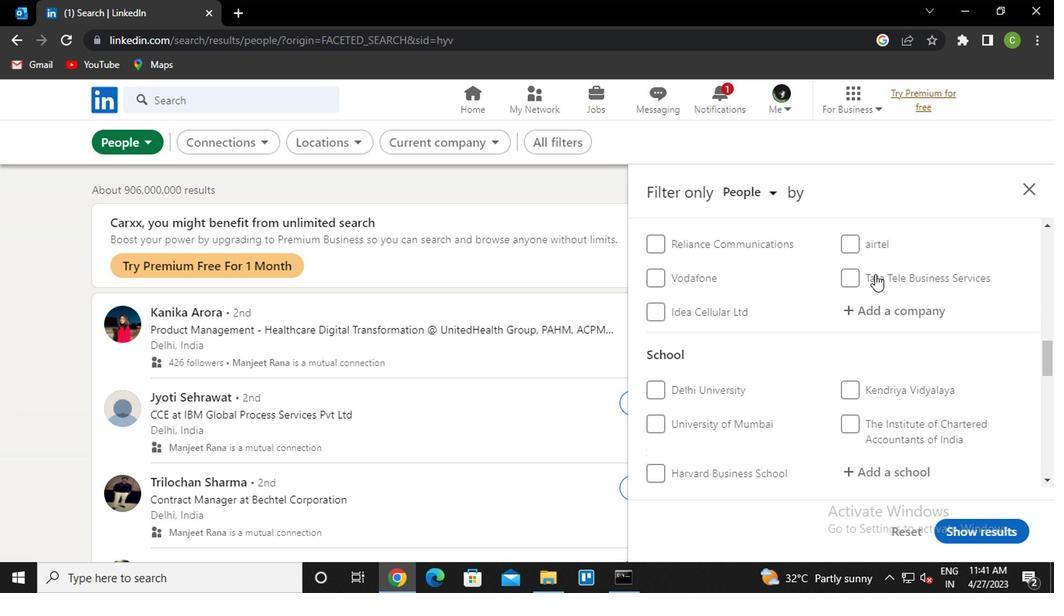 
Action: Mouse moved to (720, 302)
Screenshot: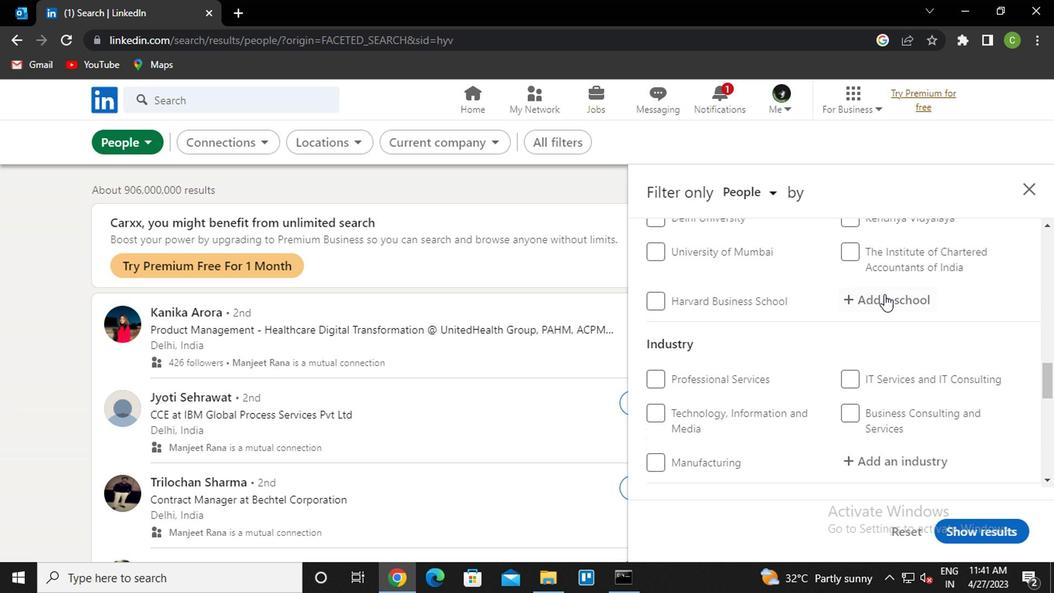 
Action: Mouse pressed left at (720, 302)
Screenshot: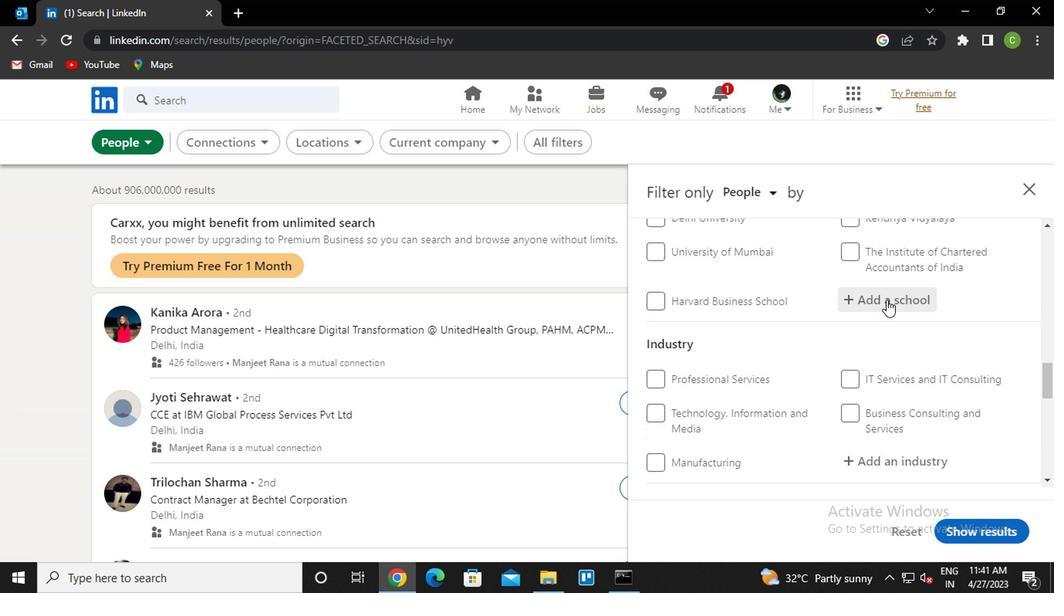 
Action: Key pressed <Key.caps_lock>m<Key.caps_lock>aharishi<Key.down><Key.down><Key.down><Key.enter>
Screenshot: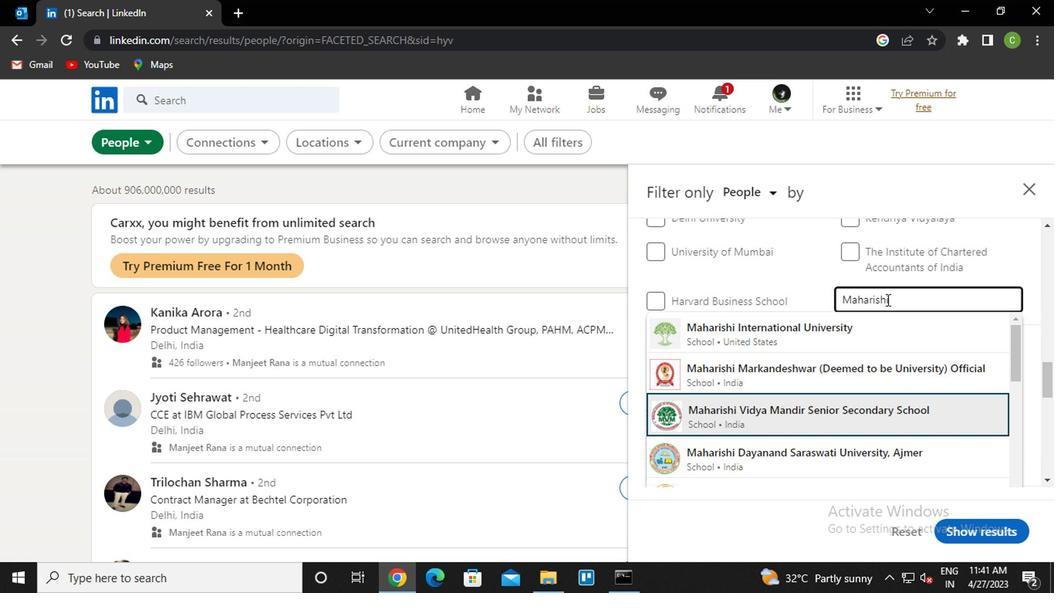 
Action: Mouse scrolled (720, 302) with delta (0, 0)
Screenshot: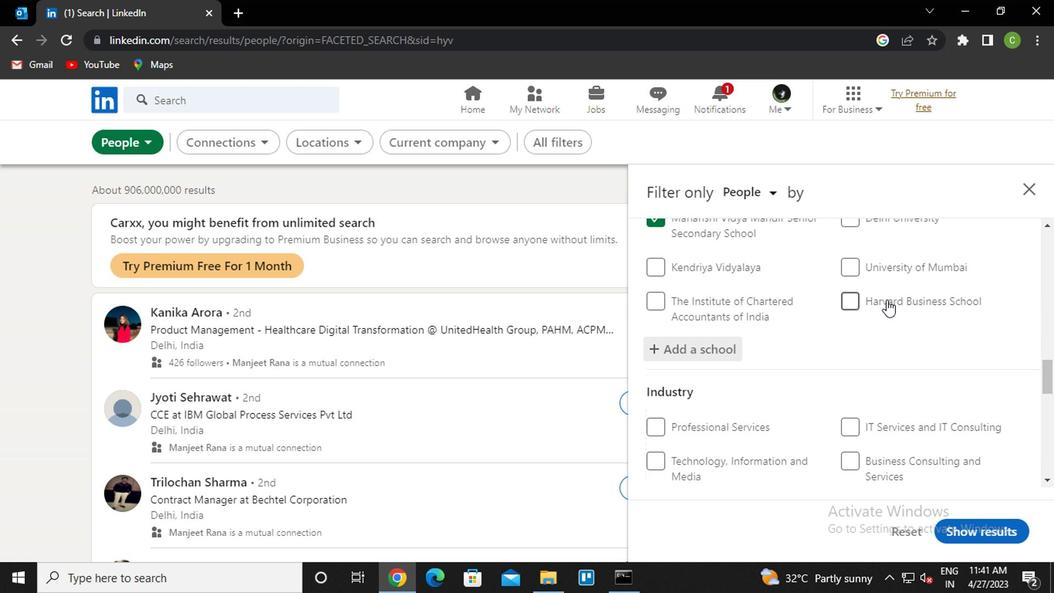 
Action: Mouse scrolled (720, 302) with delta (0, 0)
Screenshot: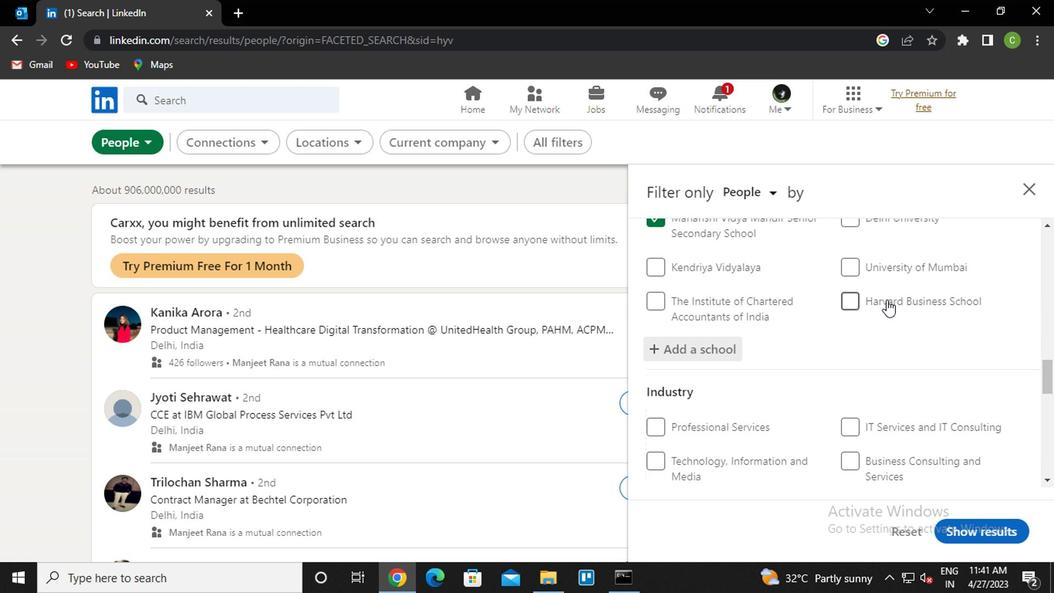 
Action: Mouse scrolled (720, 302) with delta (0, 0)
Screenshot: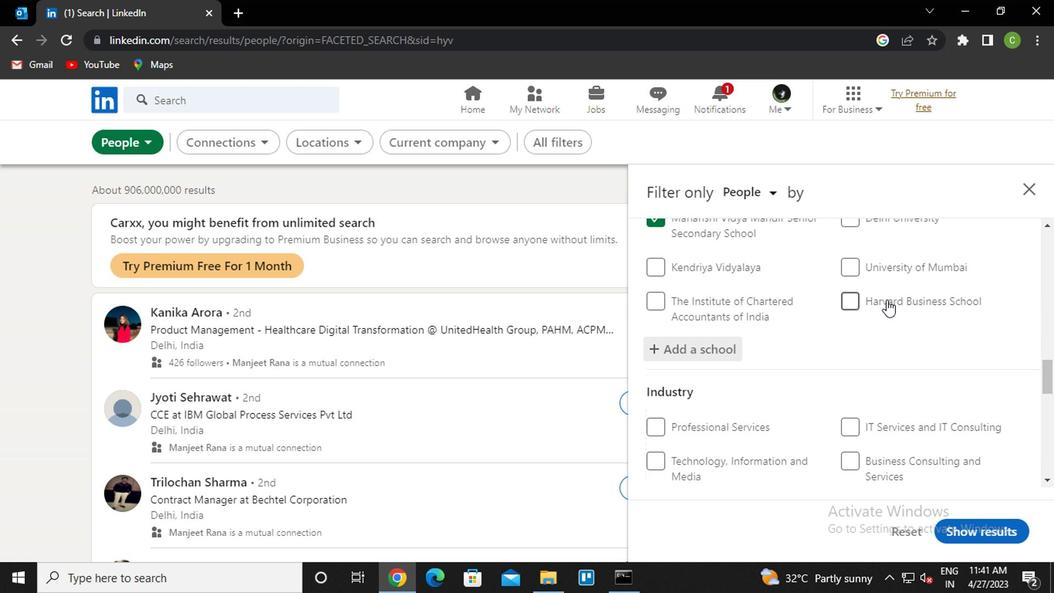 
Action: Mouse moved to (731, 290)
Screenshot: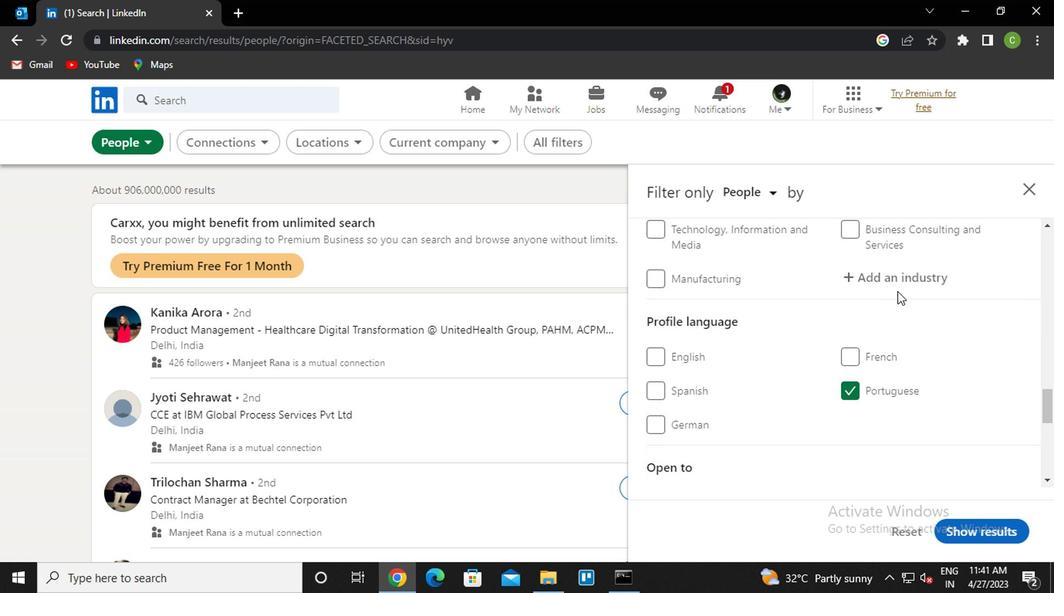 
Action: Mouse pressed left at (731, 290)
Screenshot: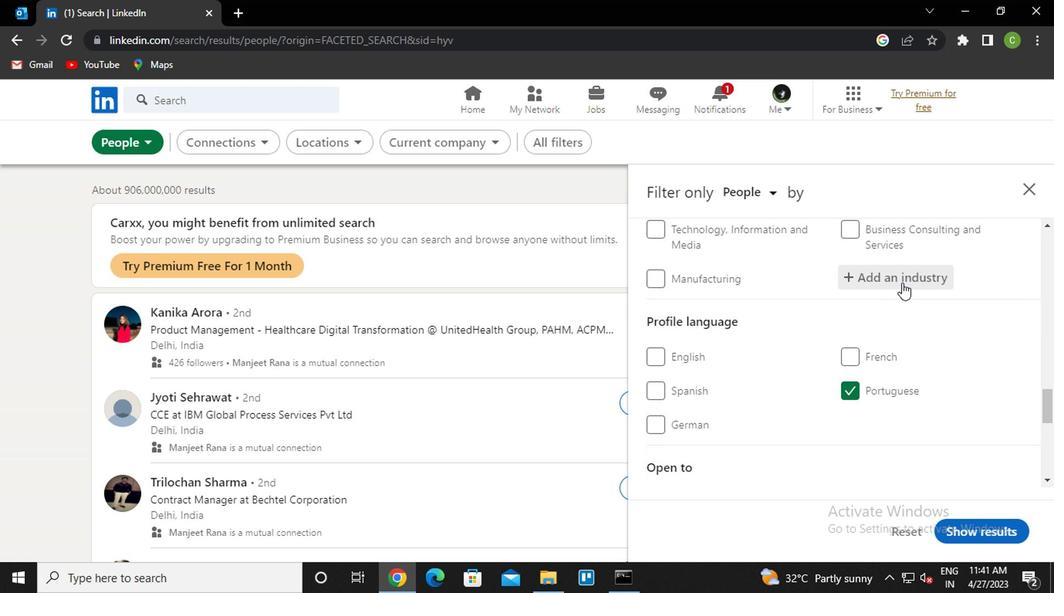 
Action: Key pressed <Key.caps_lock>g<Key.caps_lock>overnmnet<Key.space><Key.backspace><Key.backspace><Key.backspace><Key.backspace>ent<Key.down><Key.enter>
Screenshot: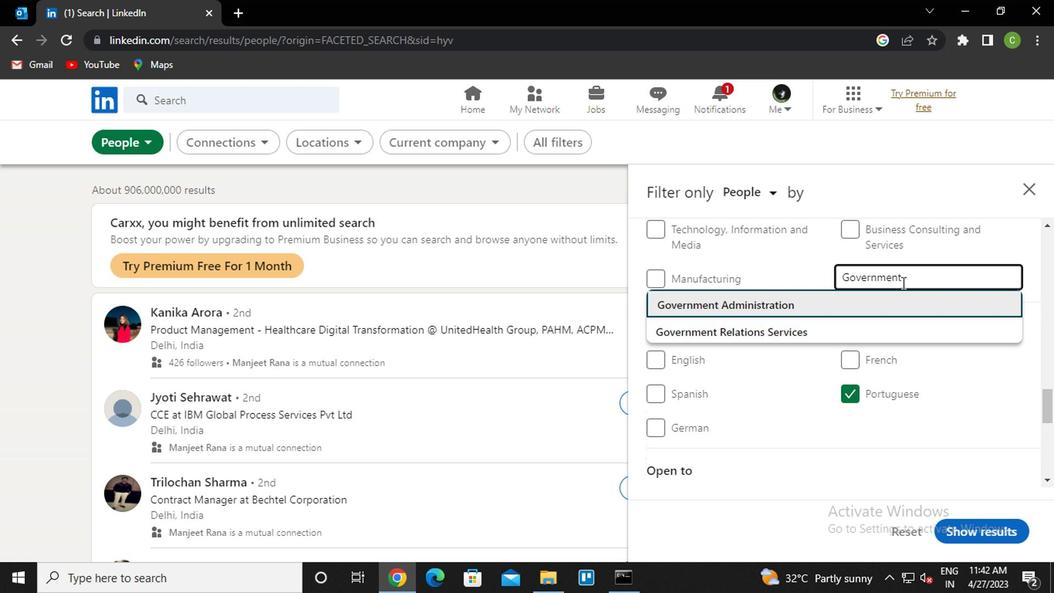 
Action: Mouse scrolled (731, 290) with delta (0, 0)
Screenshot: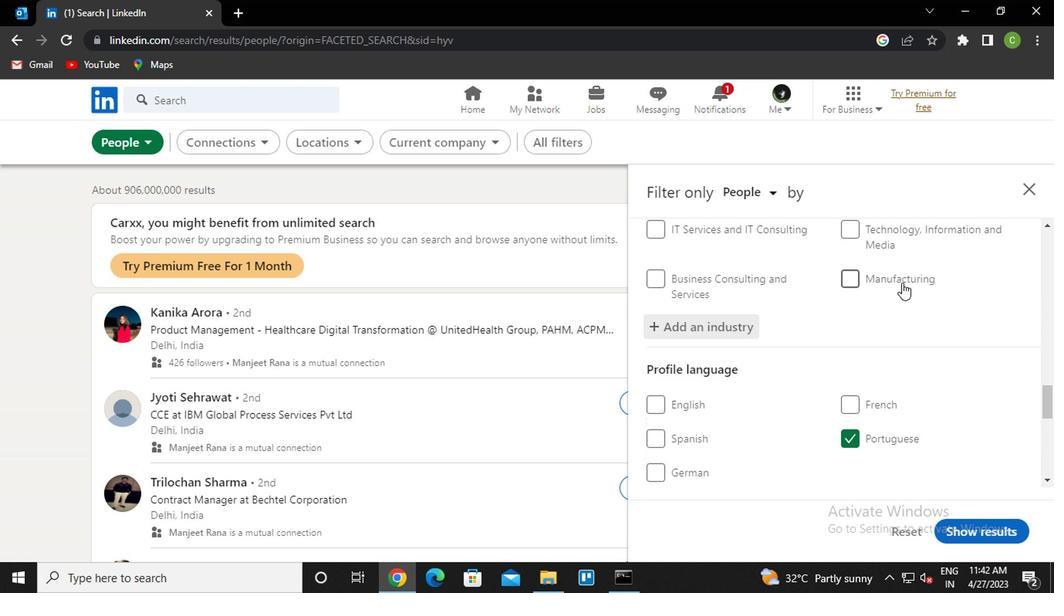 
Action: Mouse scrolled (731, 290) with delta (0, 0)
Screenshot: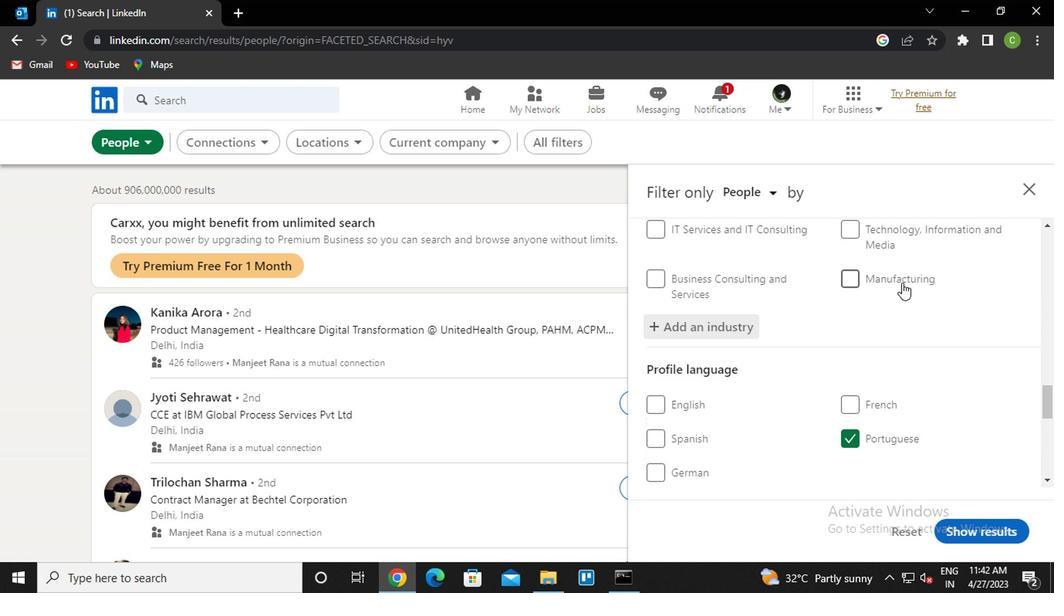 
Action: Mouse scrolled (731, 290) with delta (0, 0)
Screenshot: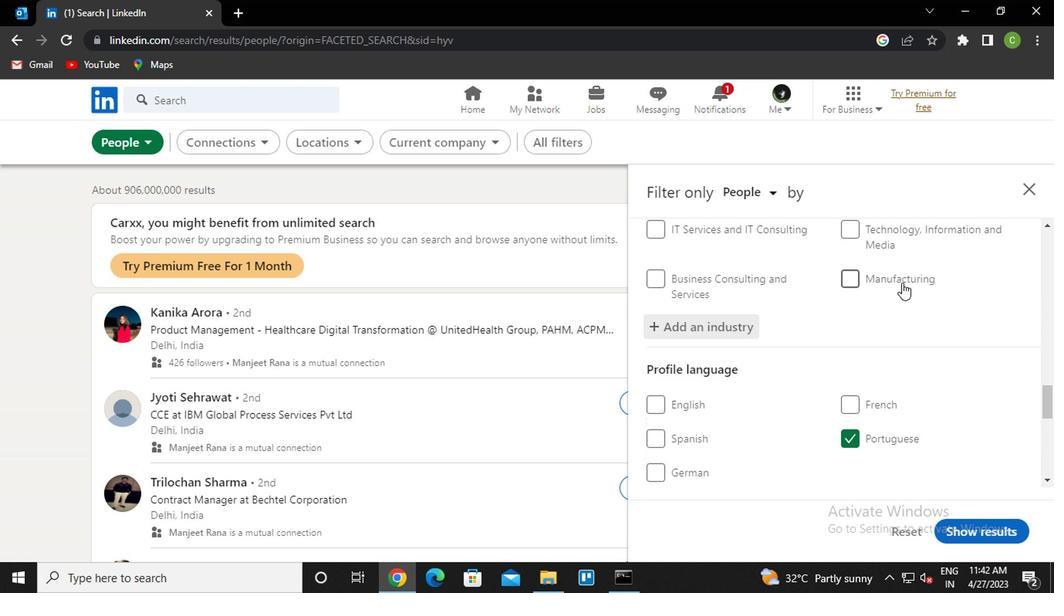 
Action: Mouse scrolled (731, 290) with delta (0, 0)
Screenshot: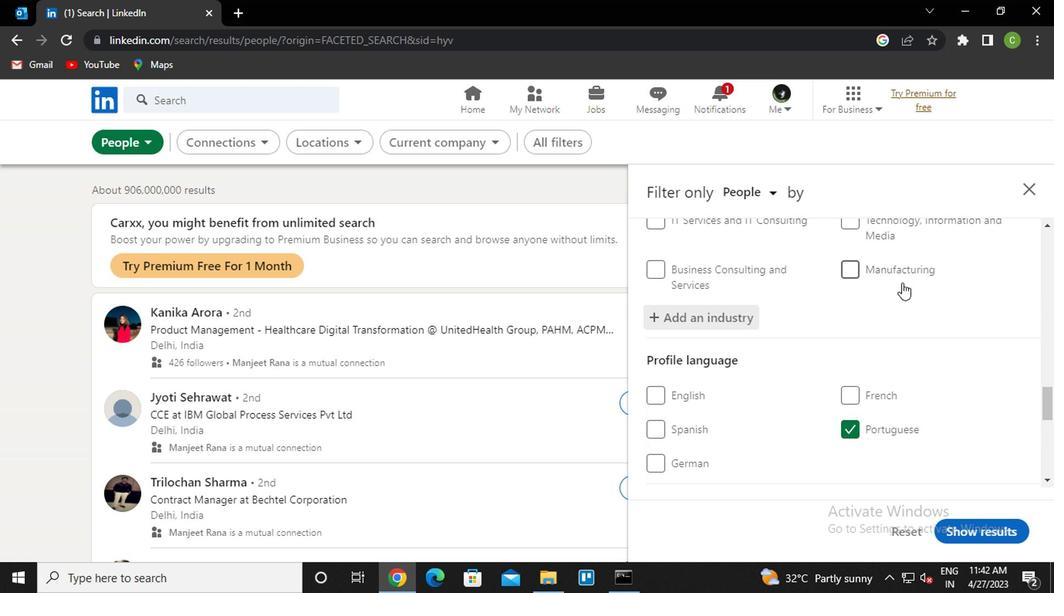 
Action: Mouse moved to (730, 290)
Screenshot: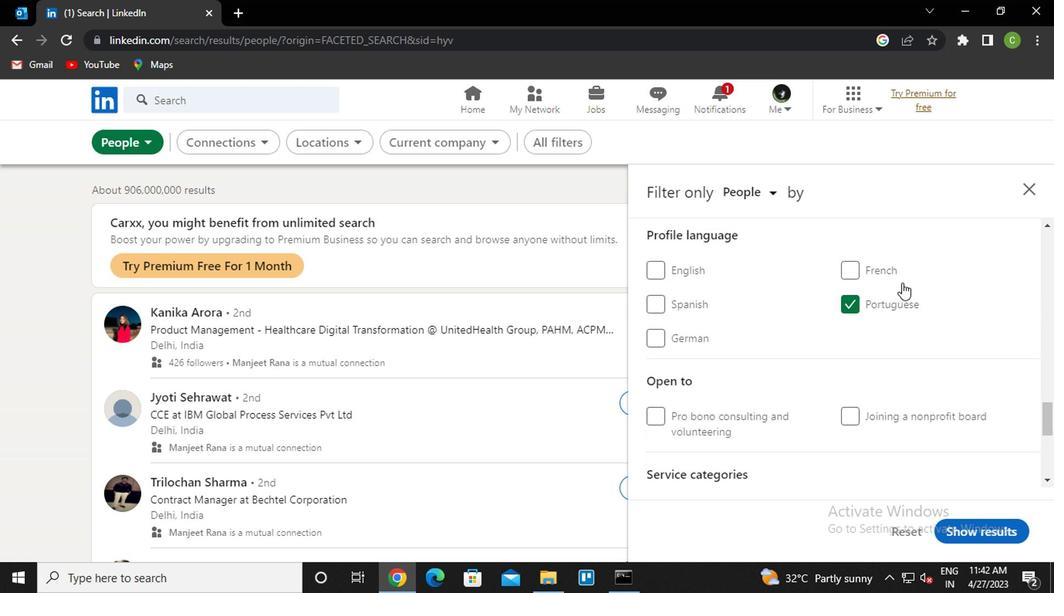 
Action: Mouse scrolled (730, 290) with delta (0, 0)
Screenshot: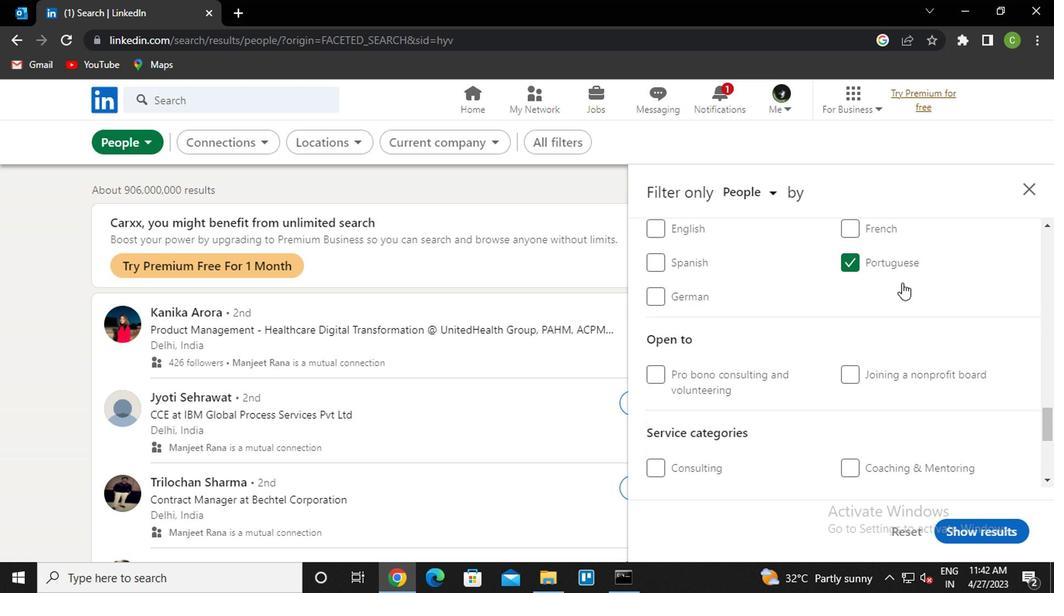 
Action: Mouse moved to (713, 317)
Screenshot: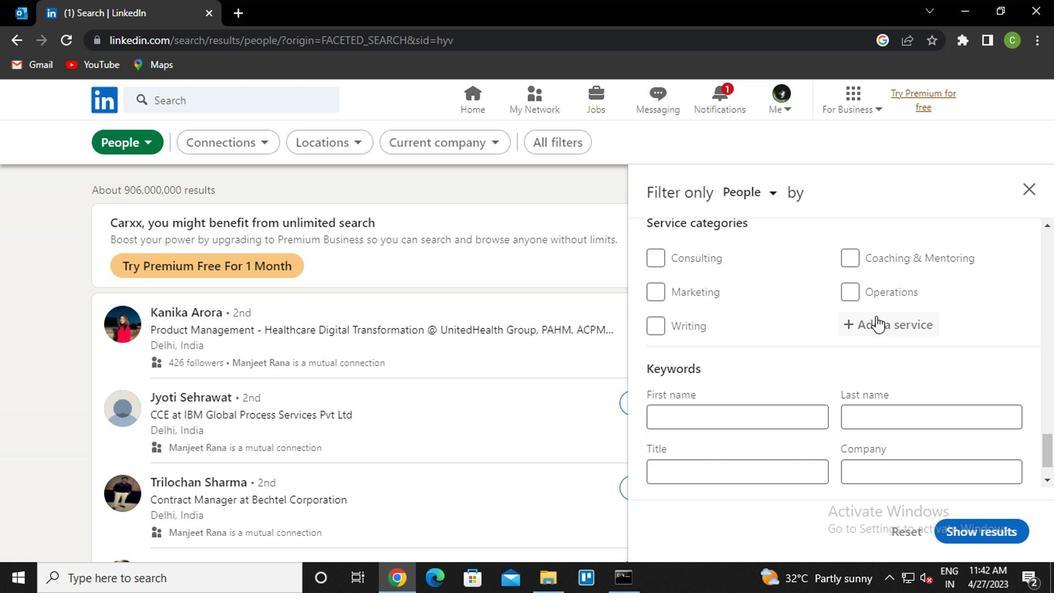 
Action: Mouse pressed left at (713, 317)
Screenshot: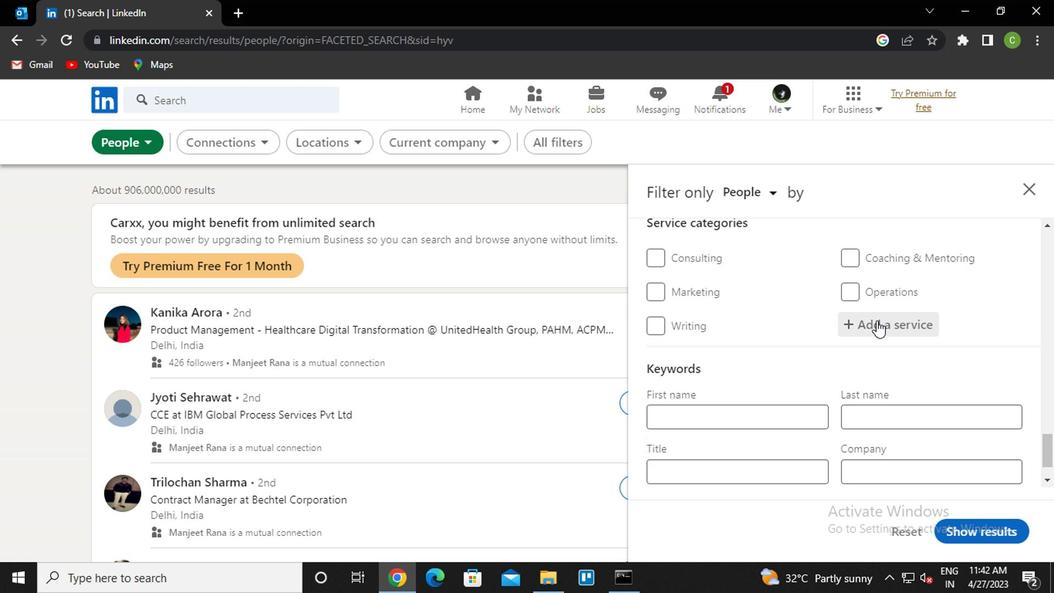 
Action: Key pressed <Key.caps_lock>m<Key.caps_lock>orta<Key.backspace>ga<Key.down><Key.enter>
Screenshot: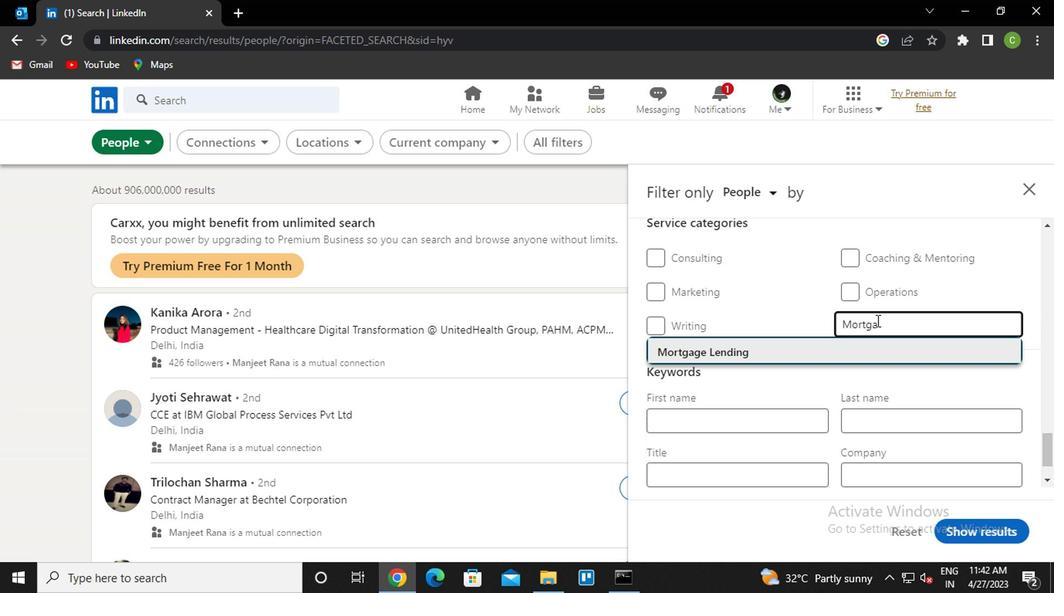 
Action: Mouse scrolled (713, 316) with delta (0, 0)
Screenshot: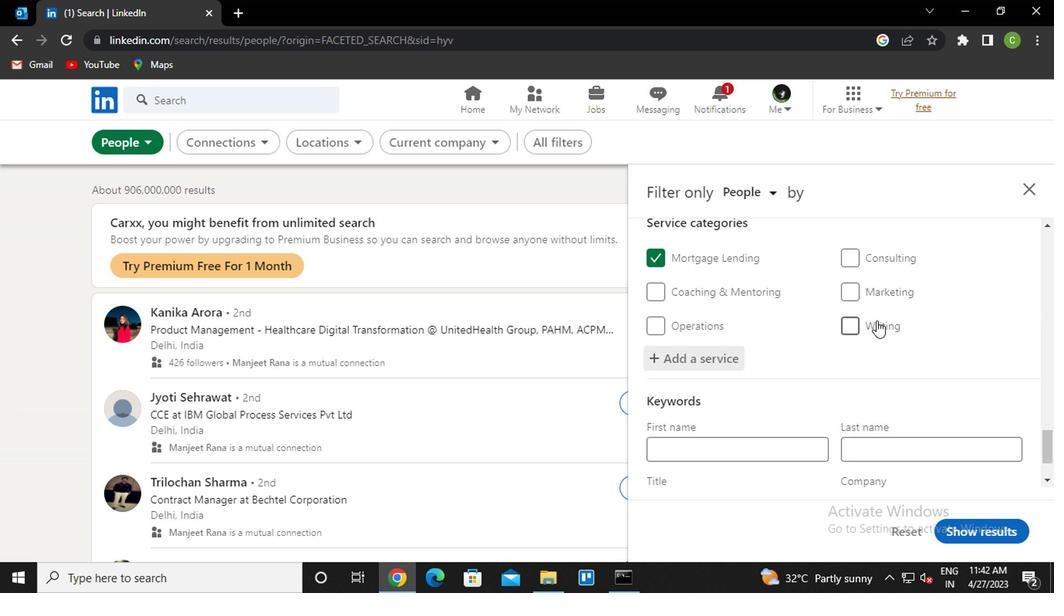 
Action: Mouse scrolled (713, 316) with delta (0, 0)
Screenshot: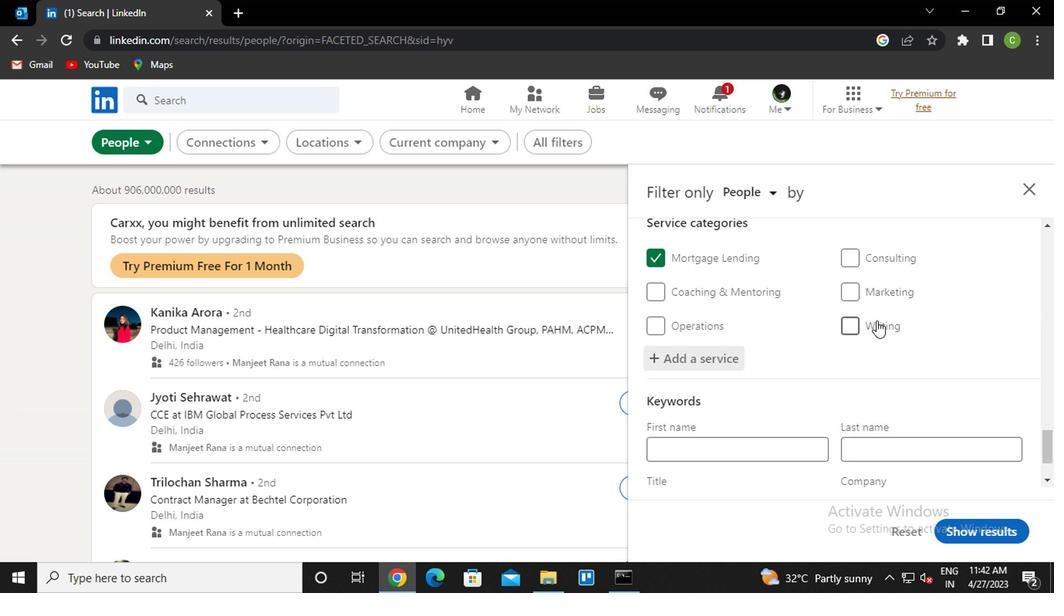 
Action: Mouse scrolled (713, 316) with delta (0, 0)
Screenshot: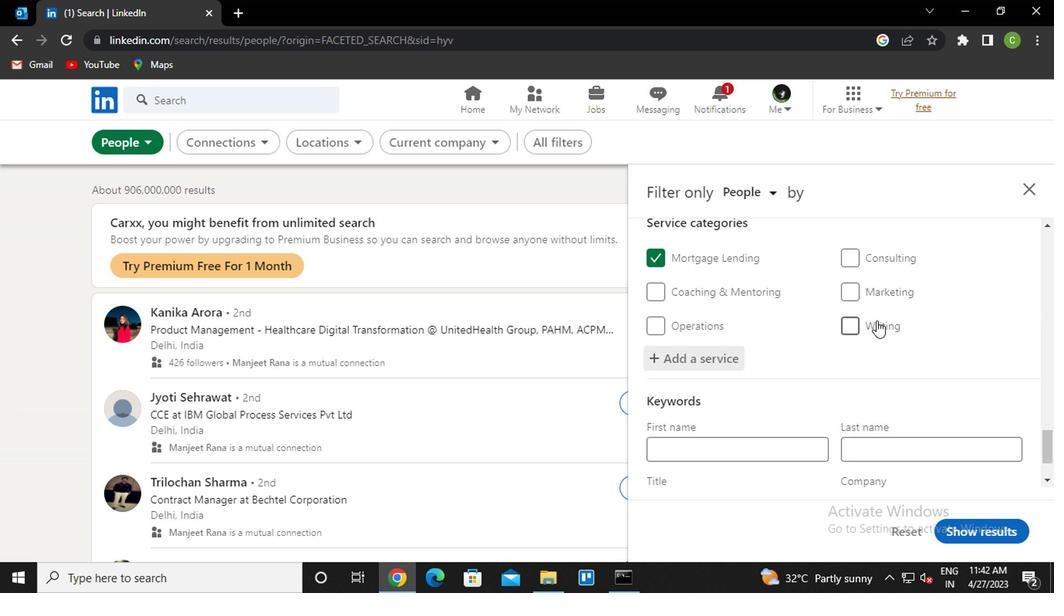 
Action: Mouse scrolled (713, 316) with delta (0, 0)
Screenshot: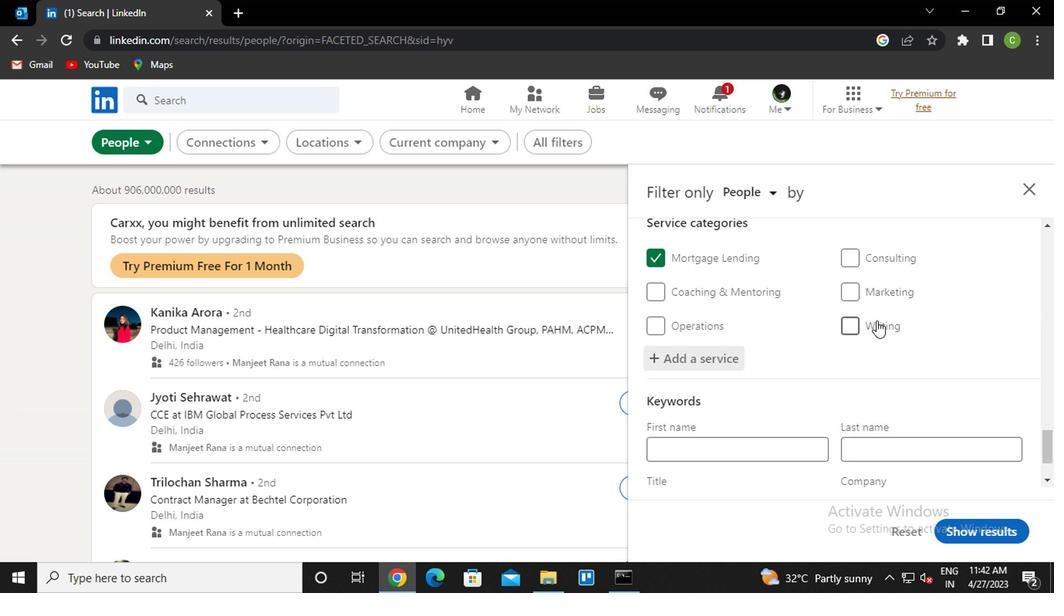 
Action: Mouse scrolled (713, 316) with delta (0, 0)
Screenshot: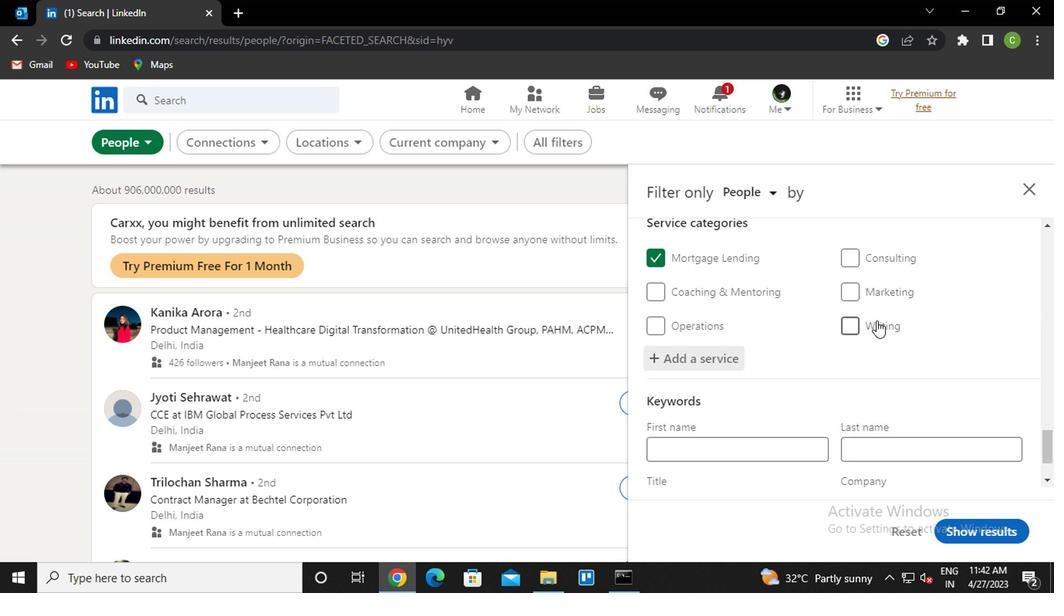 
Action: Mouse scrolled (713, 316) with delta (0, 0)
Screenshot: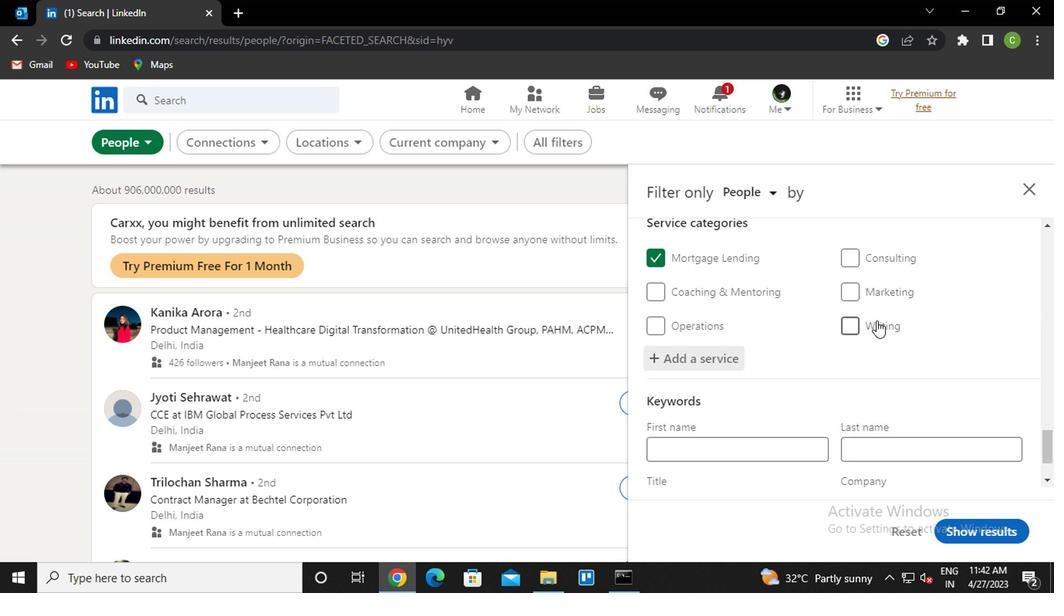 
Action: Mouse moved to (640, 383)
Screenshot: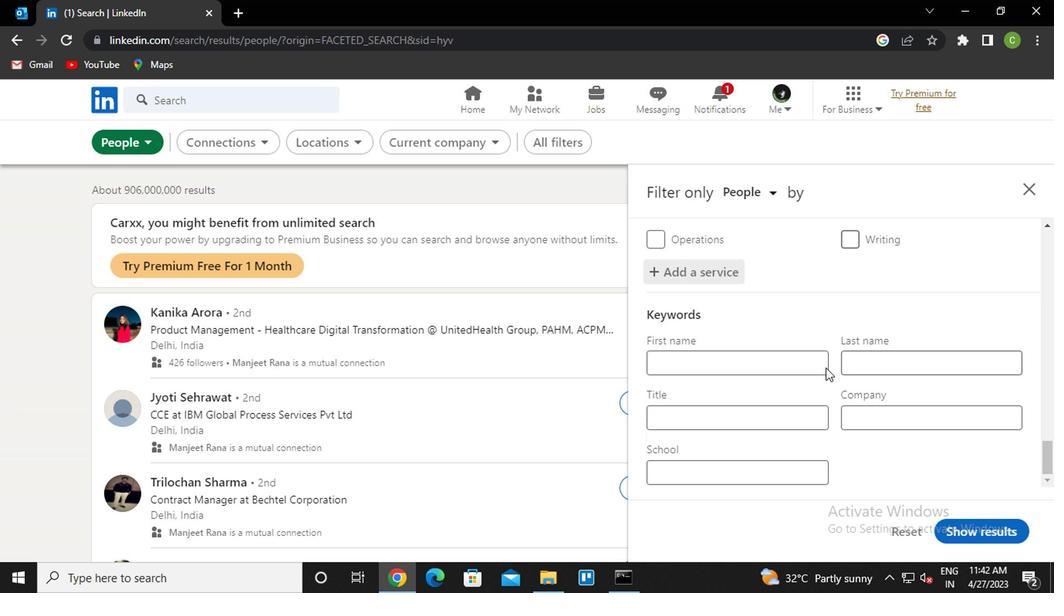 
Action: Mouse pressed left at (640, 383)
Screenshot: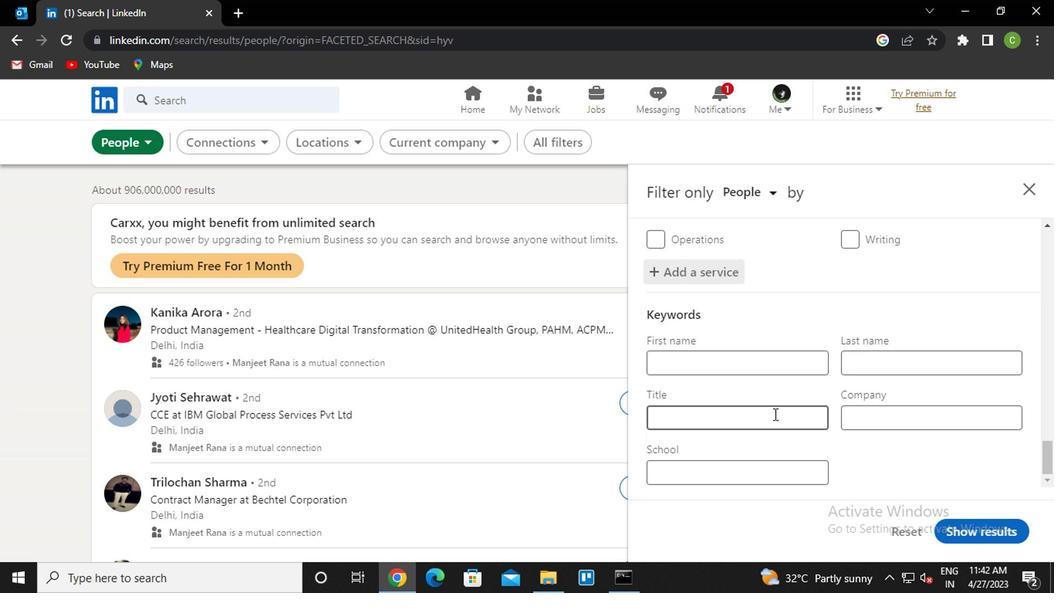 
Action: Key pressed <Key.caps_lock>t<Key.caps_lock>itle<Key.space><Key.caps_lock>o<Key.caps_lock>rganizer
Screenshot: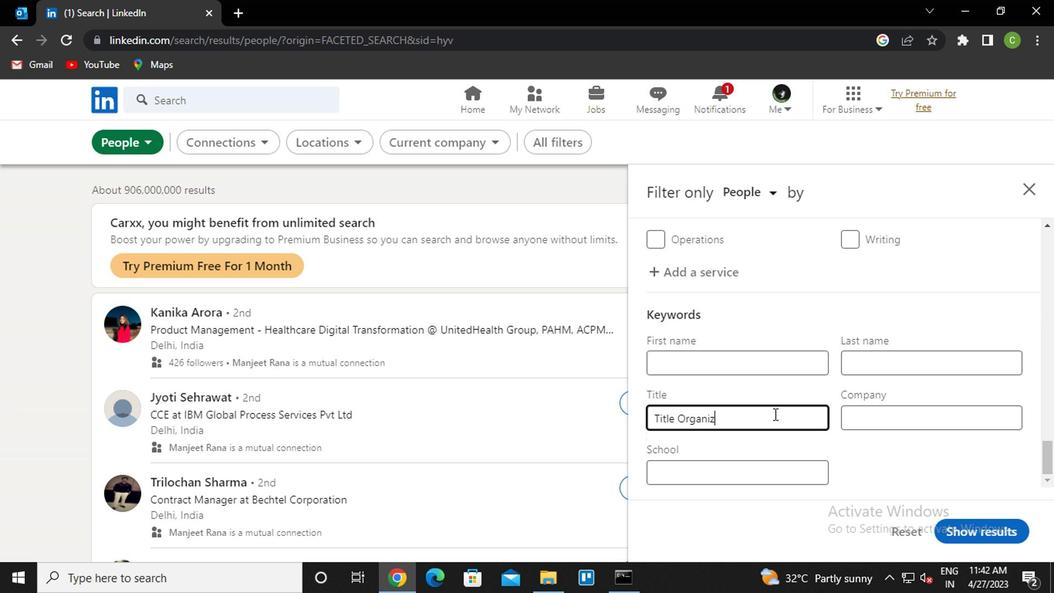 
Action: Mouse moved to (766, 460)
Screenshot: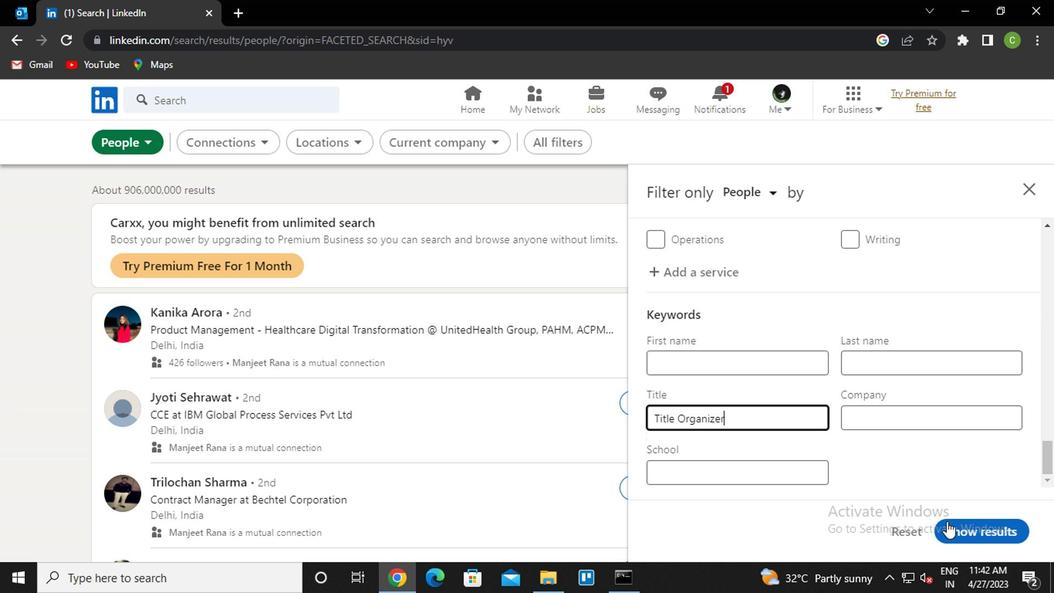 
Action: Mouse pressed left at (766, 460)
Screenshot: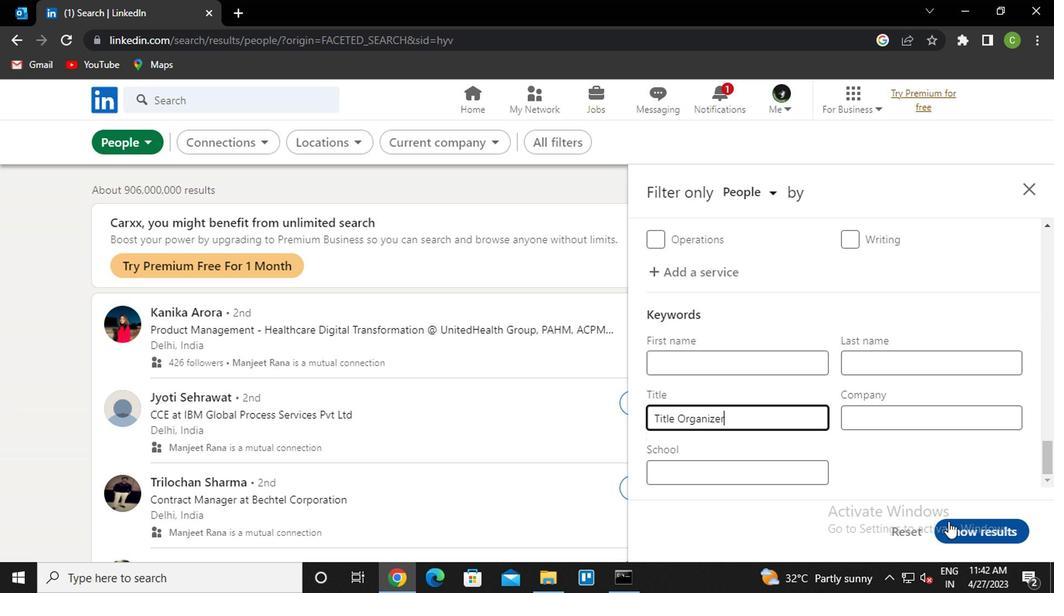 
Action: Mouse moved to (477, 415)
Screenshot: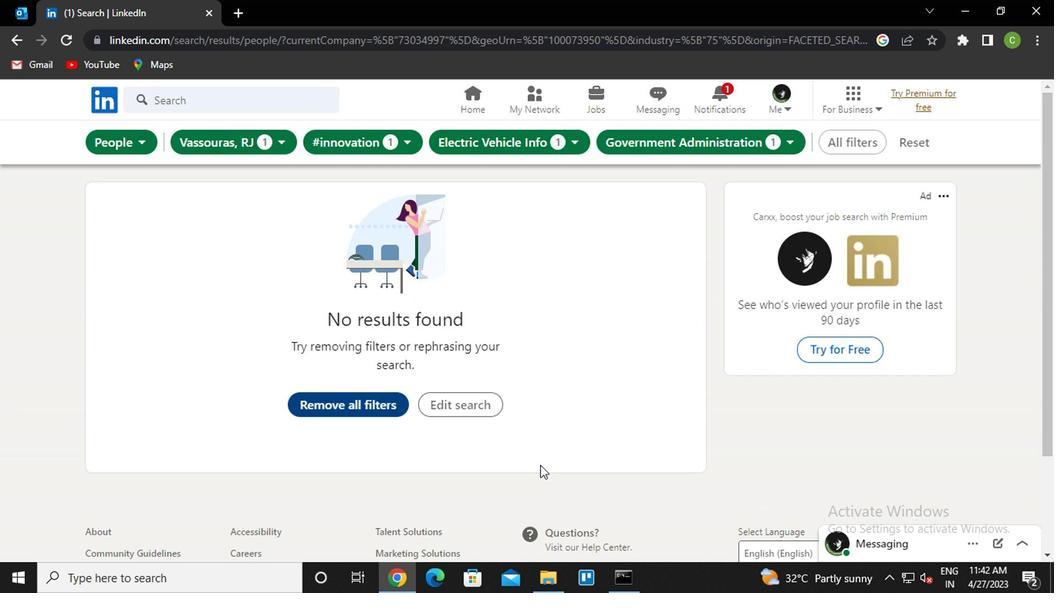 
Action: Key pressed <Key.f8>
Screenshot: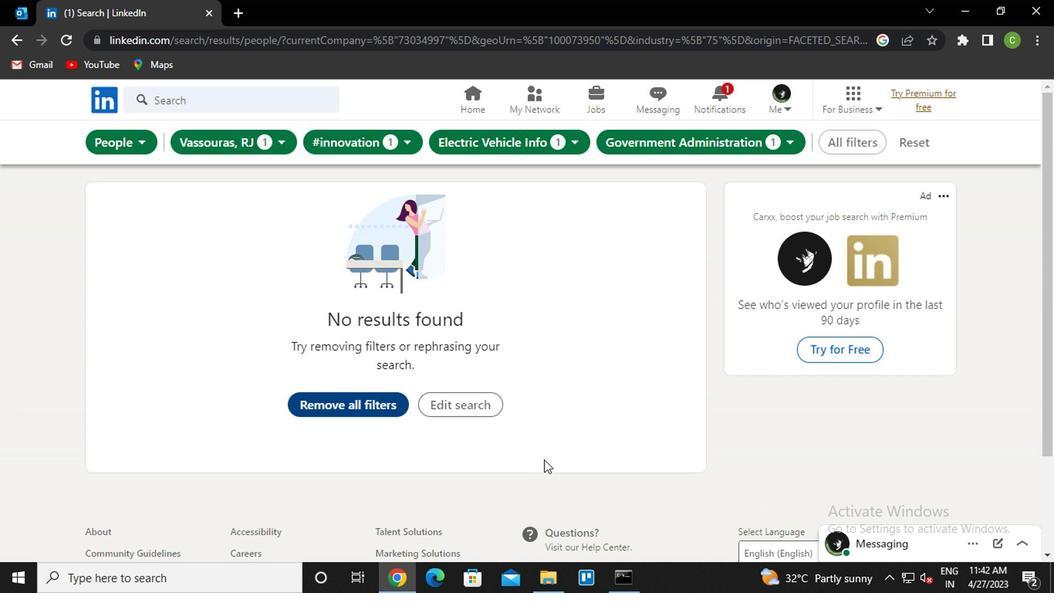 
